 Task: Add Nelson Bach Red Chestnut to the cart.
Action: Mouse moved to (251, 116)
Screenshot: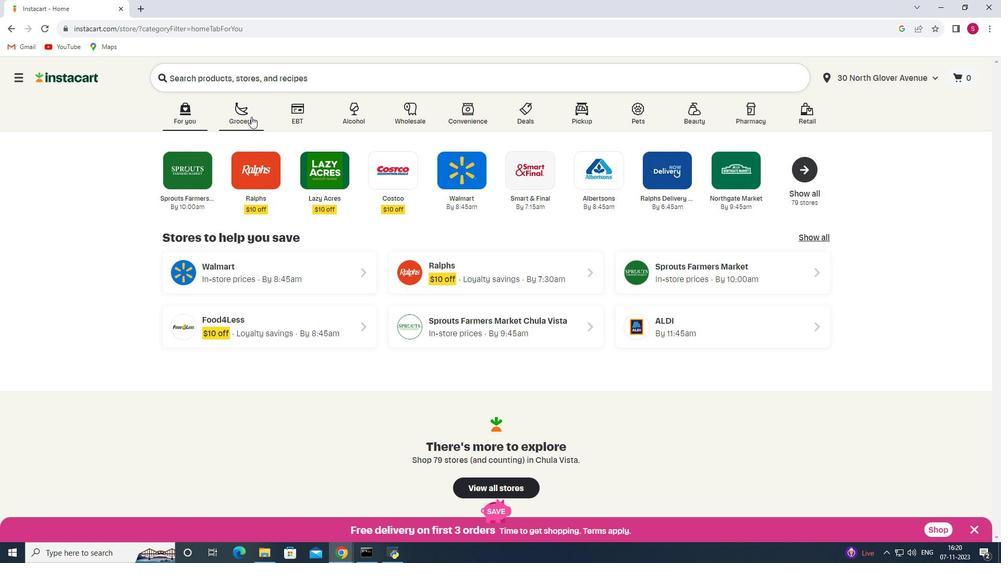 
Action: Mouse pressed left at (251, 116)
Screenshot: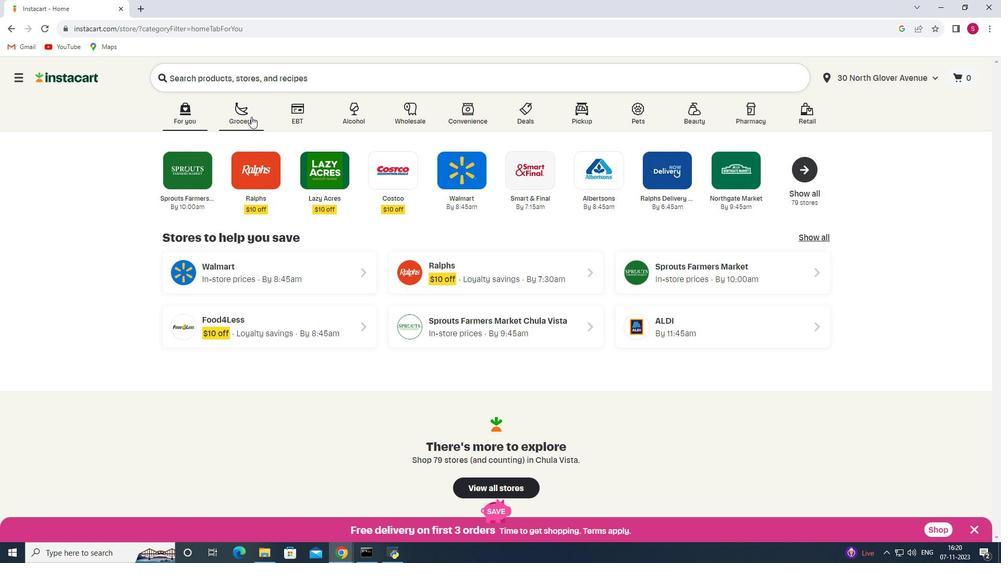 
Action: Mouse moved to (277, 305)
Screenshot: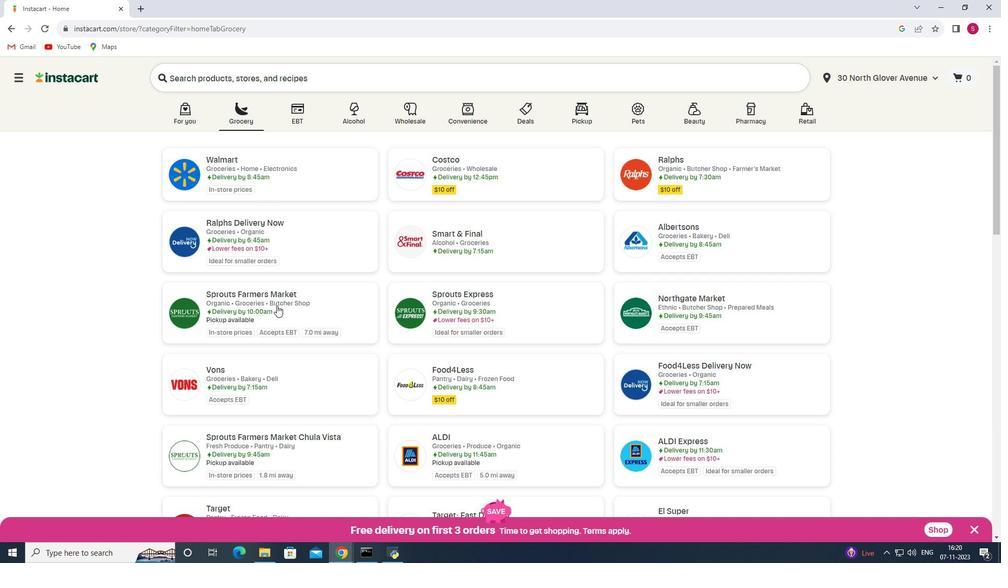 
Action: Mouse pressed left at (277, 305)
Screenshot: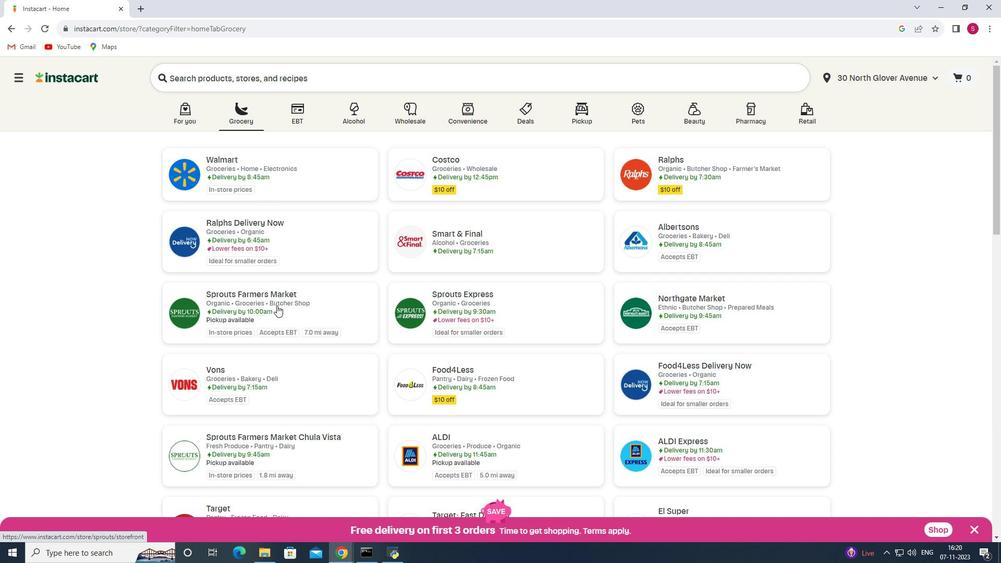
Action: Mouse moved to (75, 313)
Screenshot: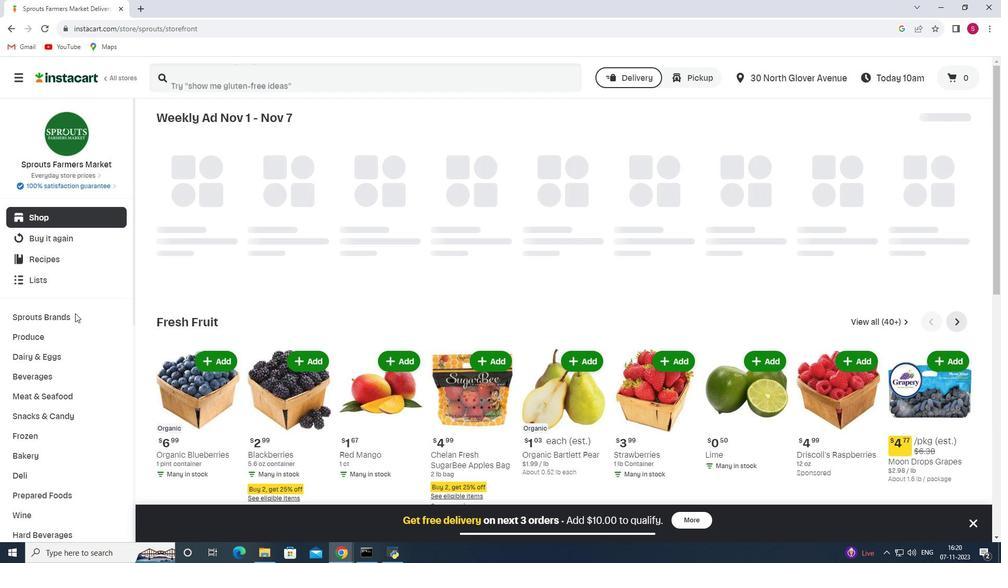 
Action: Mouse scrolled (75, 313) with delta (0, 0)
Screenshot: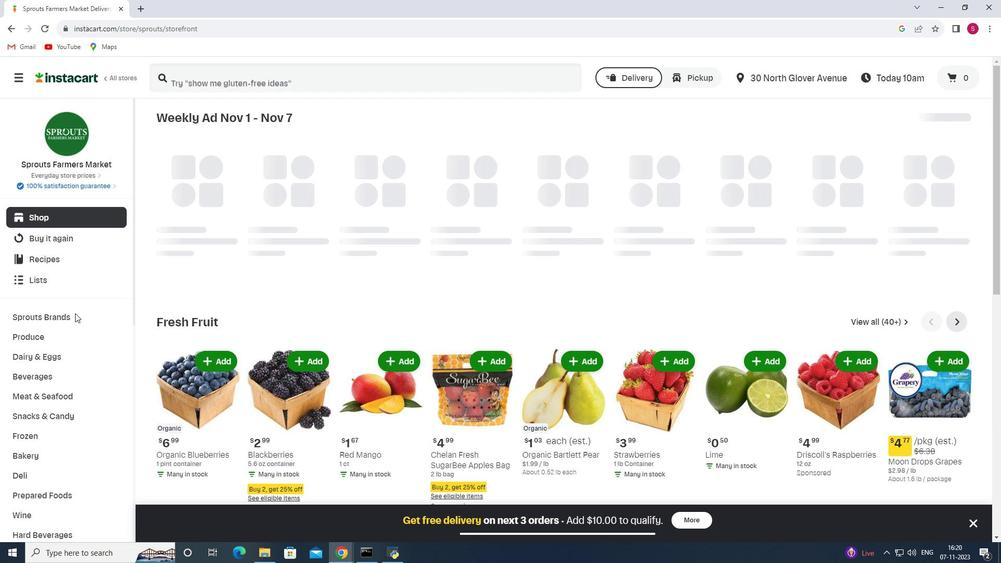 
Action: Mouse scrolled (75, 313) with delta (0, 0)
Screenshot: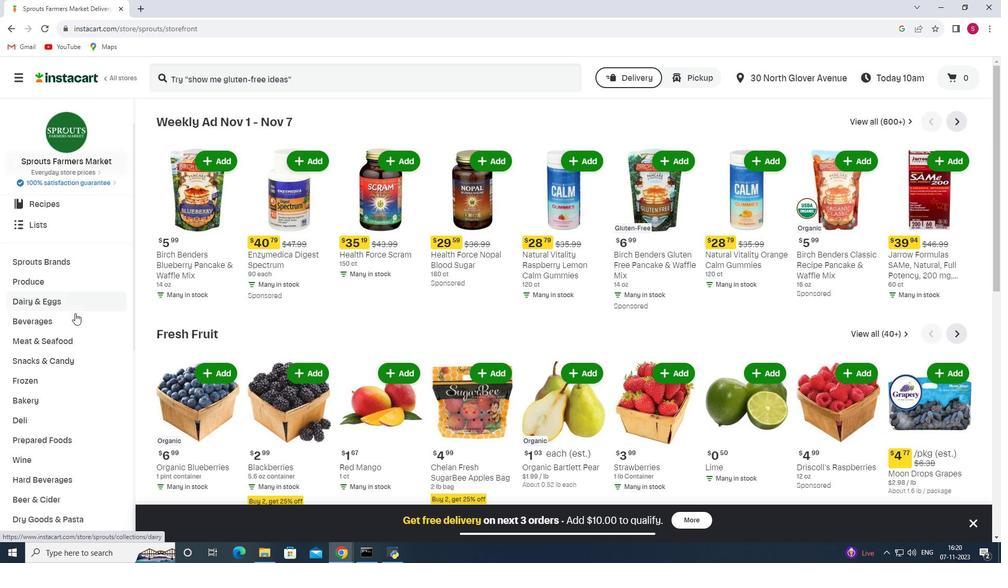 
Action: Mouse moved to (76, 312)
Screenshot: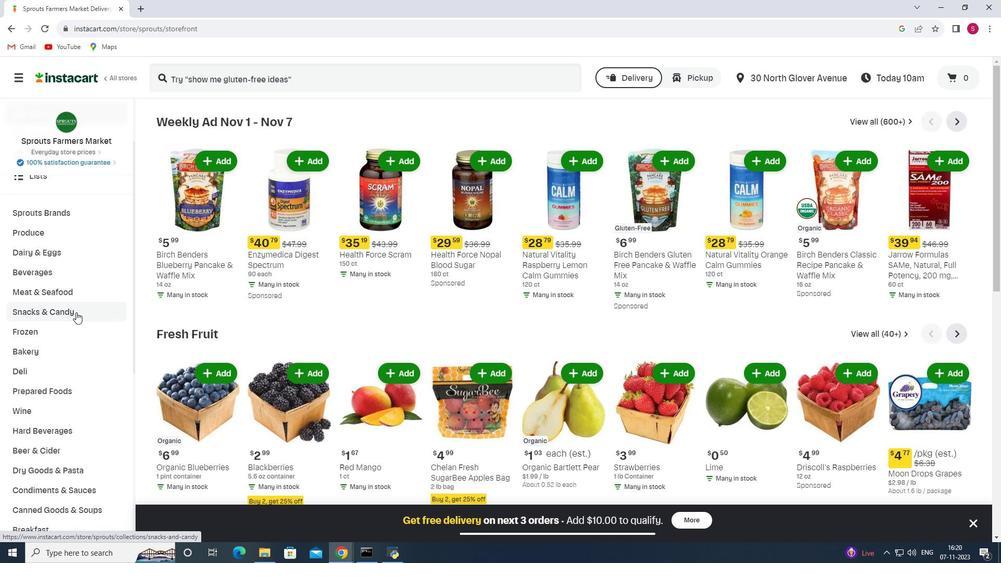 
Action: Mouse scrolled (76, 312) with delta (0, 0)
Screenshot: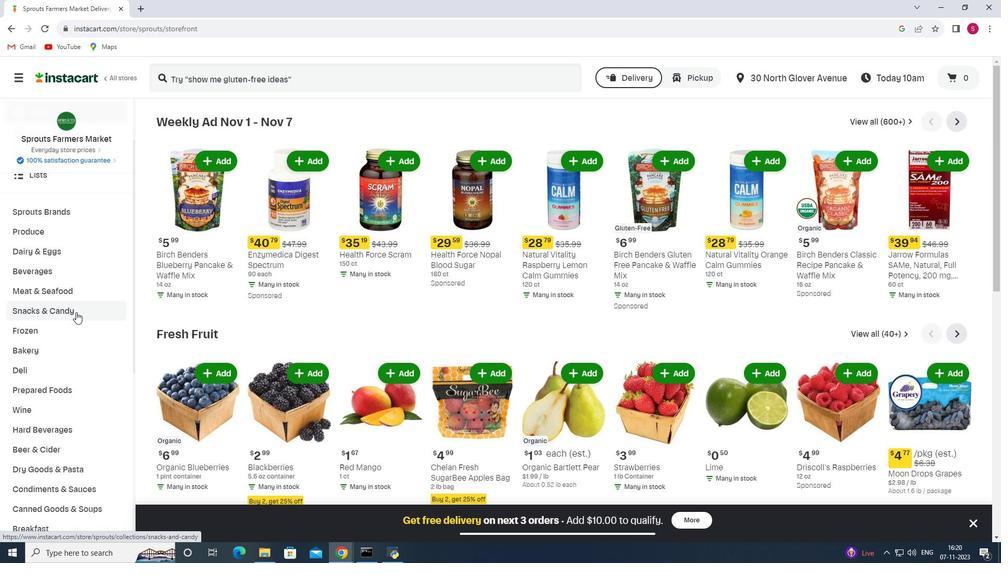 
Action: Mouse scrolled (76, 312) with delta (0, 0)
Screenshot: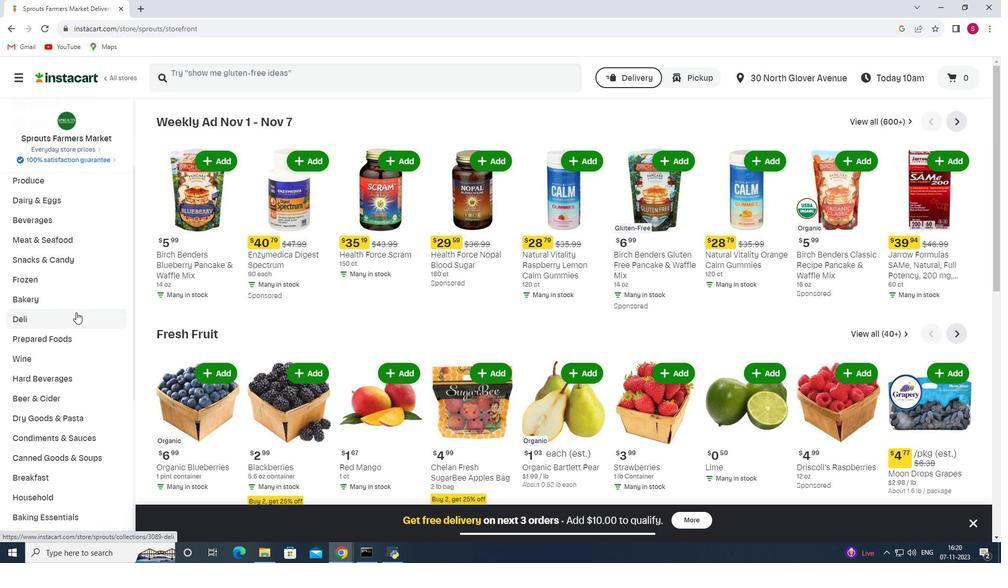 
Action: Mouse scrolled (76, 312) with delta (0, 0)
Screenshot: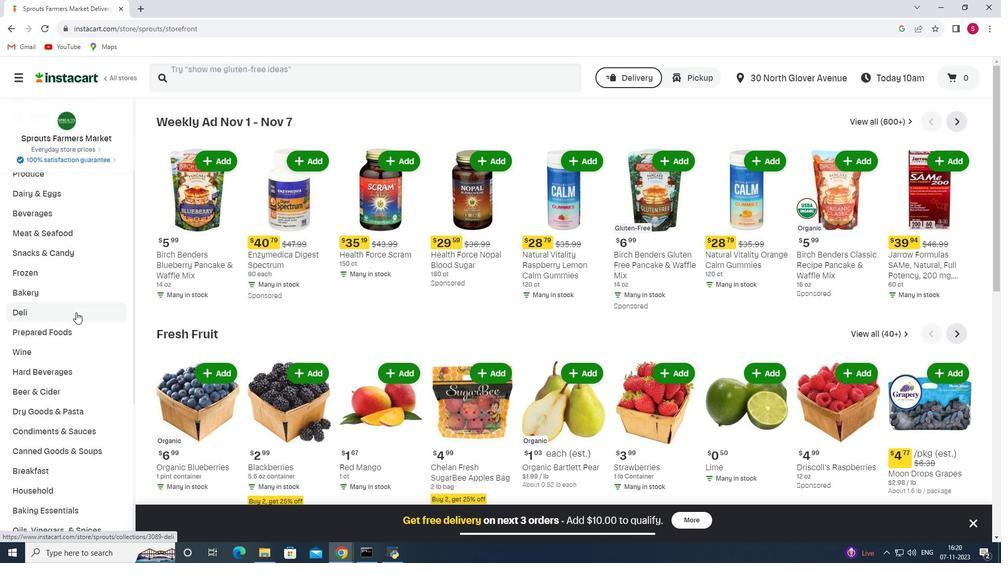 
Action: Mouse scrolled (76, 312) with delta (0, 0)
Screenshot: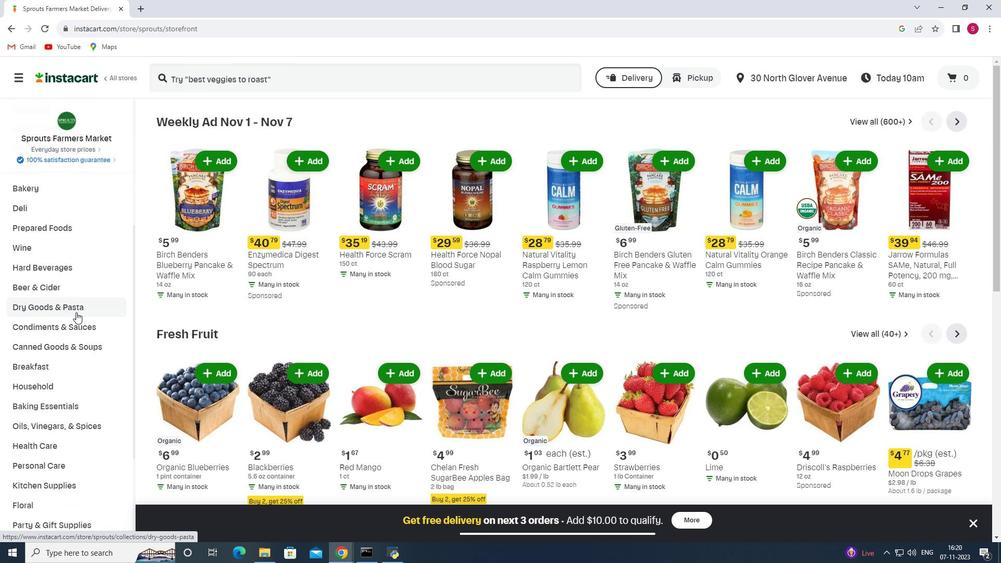 
Action: Mouse scrolled (76, 312) with delta (0, 0)
Screenshot: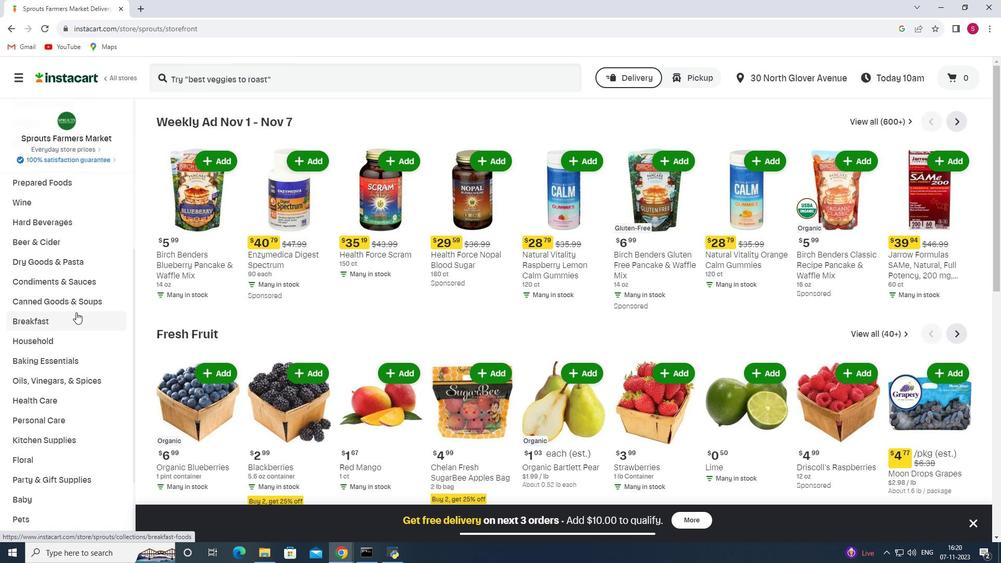 
Action: Mouse scrolled (76, 312) with delta (0, 0)
Screenshot: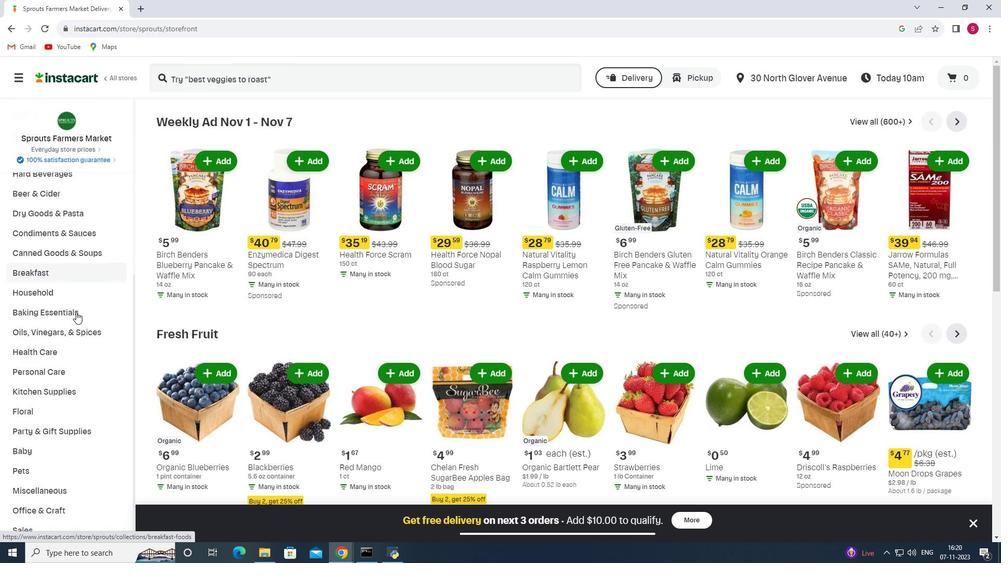 
Action: Mouse scrolled (76, 313) with delta (0, 0)
Screenshot: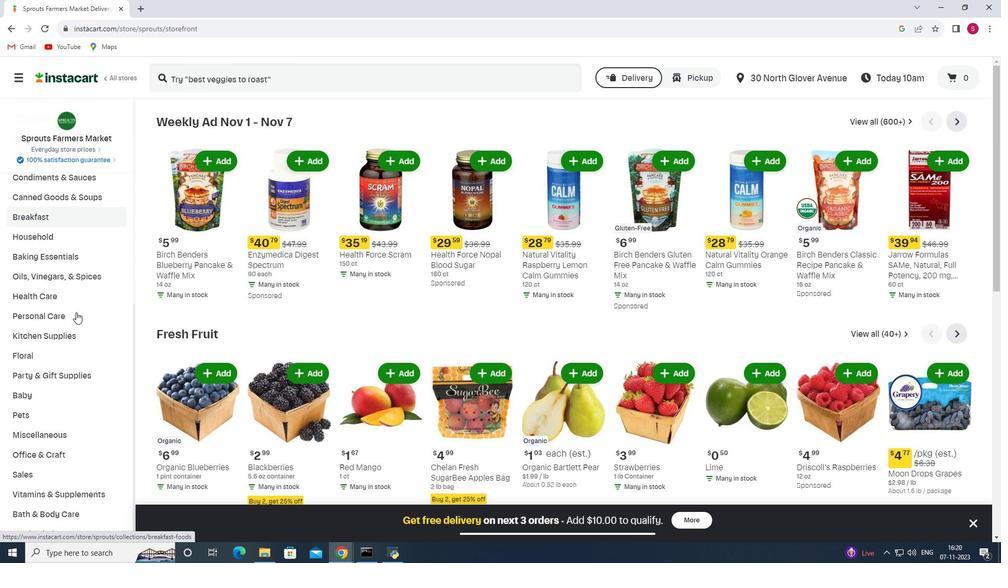 
Action: Mouse moved to (54, 341)
Screenshot: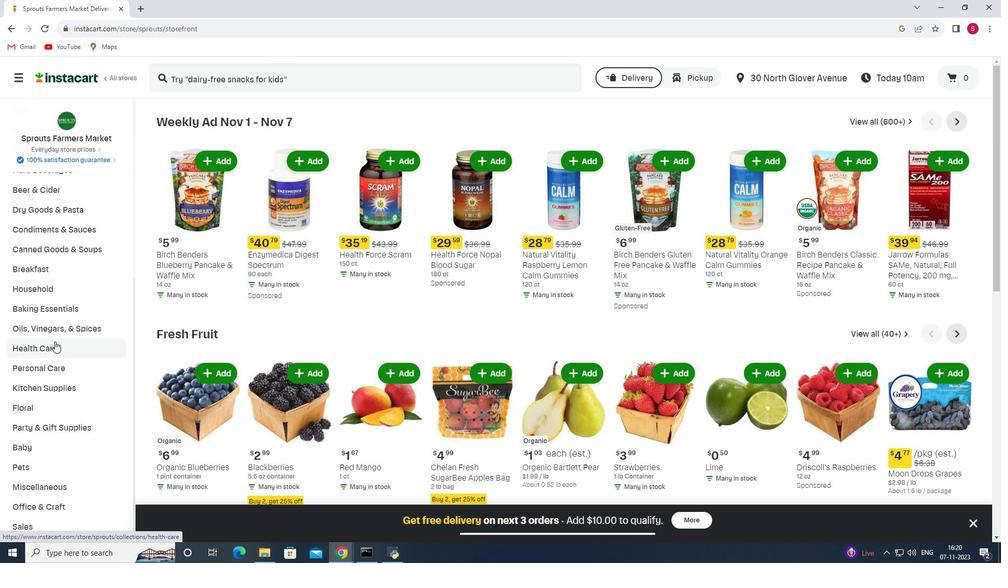 
Action: Mouse pressed left at (54, 341)
Screenshot: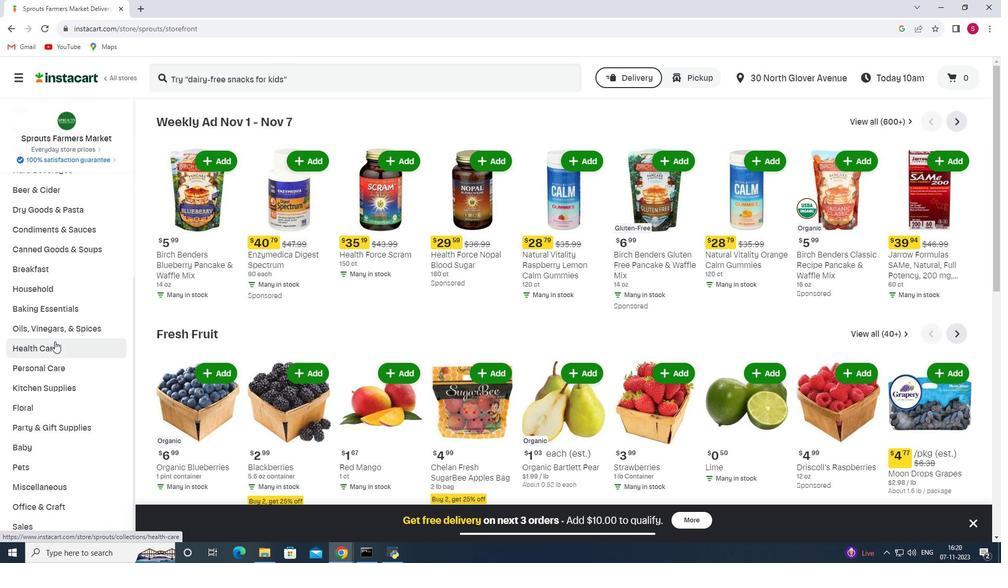
Action: Mouse moved to (358, 144)
Screenshot: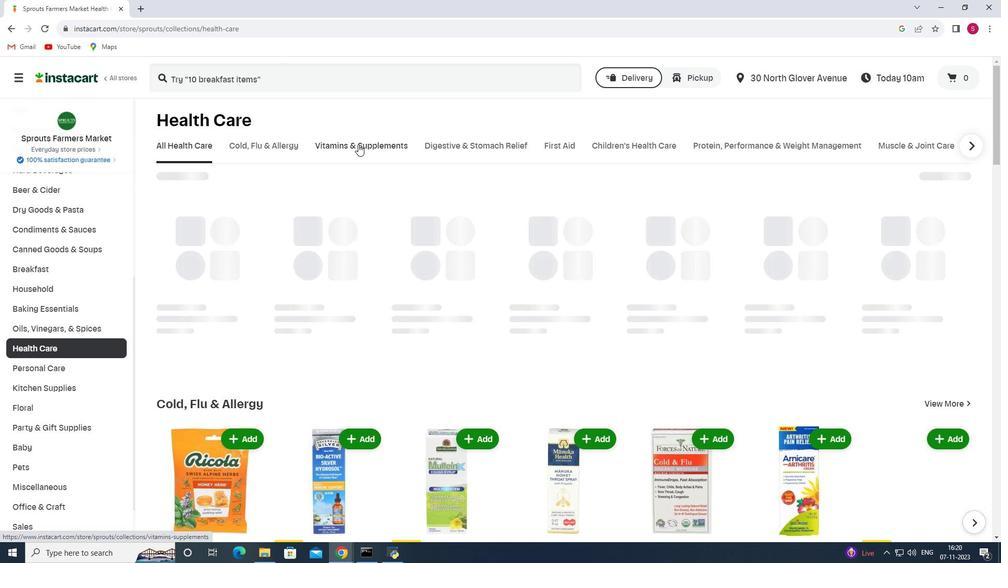 
Action: Mouse pressed left at (358, 144)
Screenshot: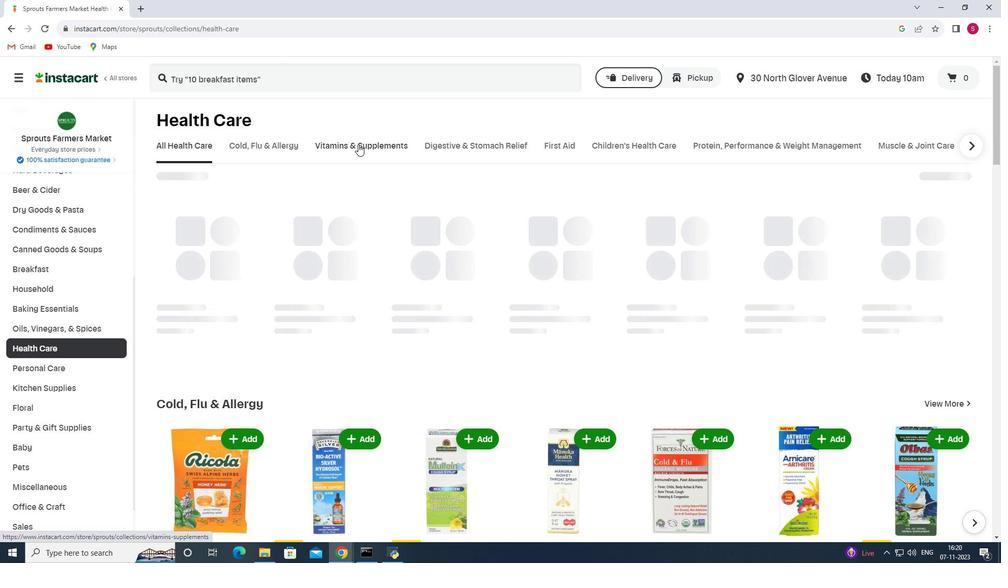 
Action: Mouse moved to (828, 188)
Screenshot: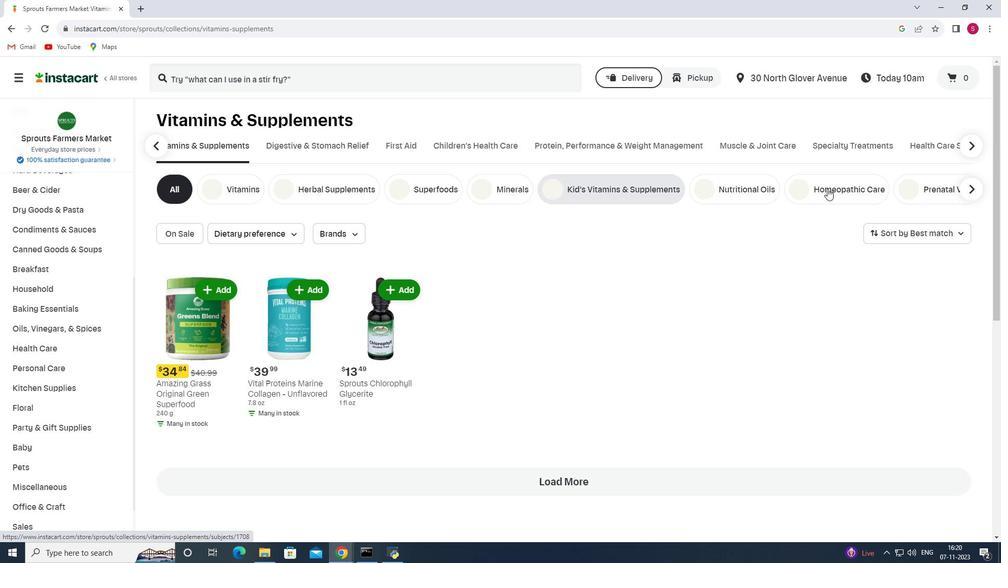 
Action: Mouse pressed left at (828, 188)
Screenshot: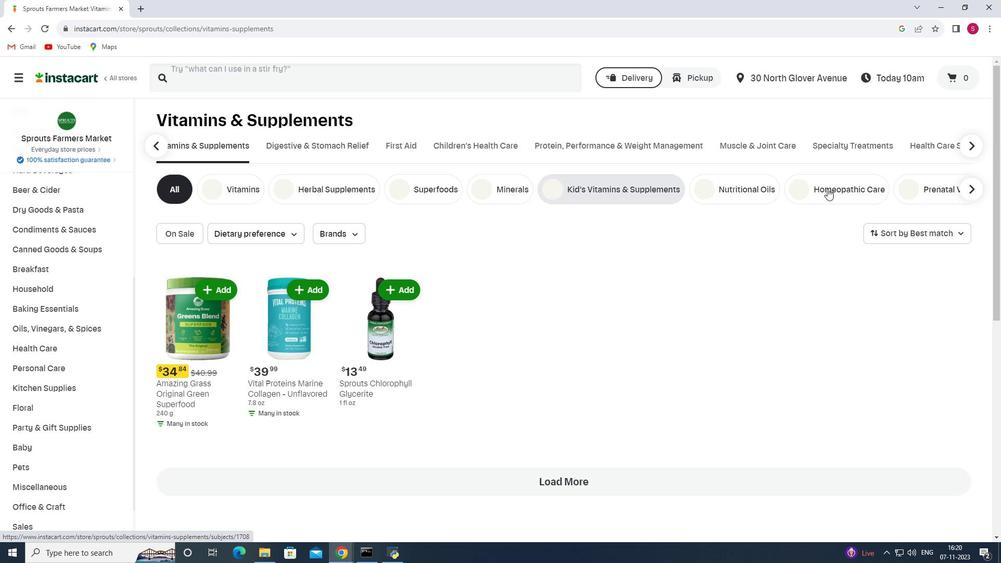 
Action: Mouse moved to (278, 76)
Screenshot: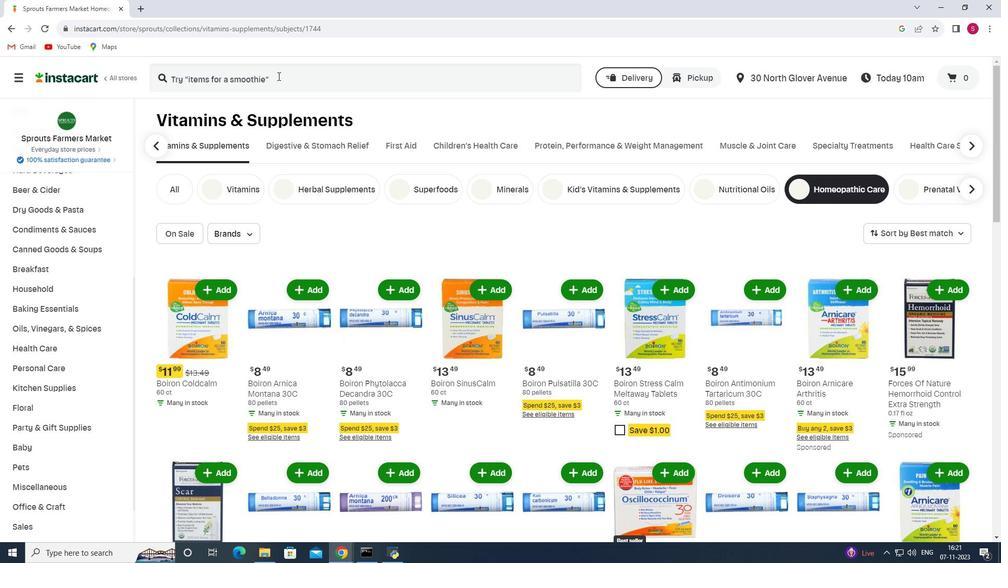 
Action: Mouse pressed left at (278, 76)
Screenshot: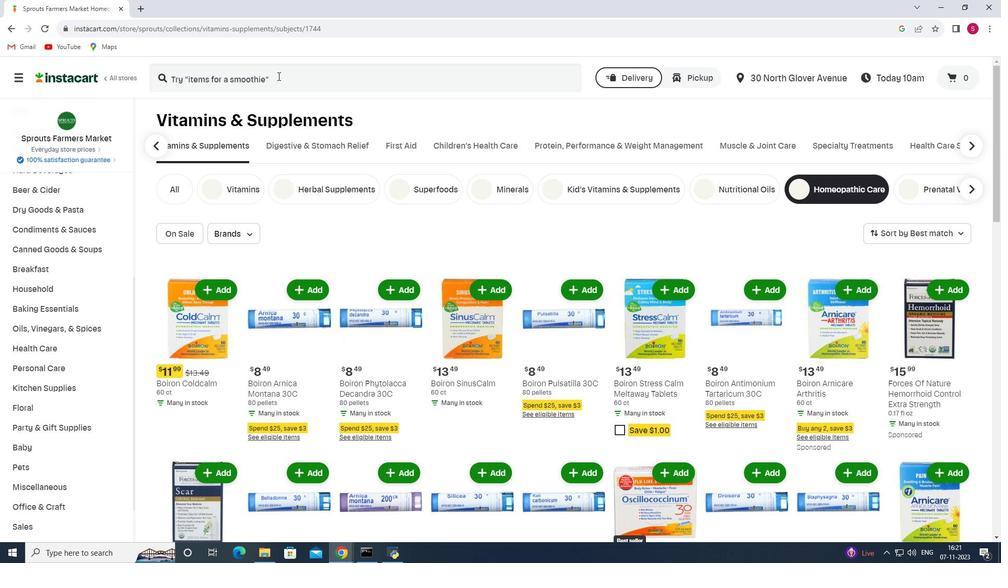 
Action: Key pressed <Key.shift><Key.shift><Key.shift><Key.shift><Key.shift><Key.shift><Key.shift>Nelson<Key.space><Key.shift>Bach<Key.space><Key.shift><Key.shift><Key.shift>Red<Key.space><Key.shift>Chestnut<Key.enter>
Screenshot: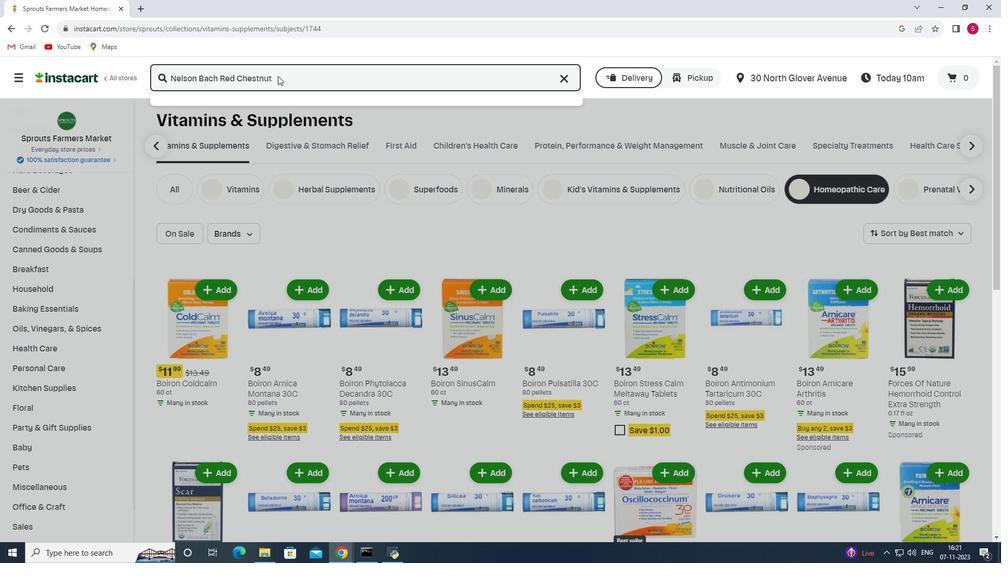 
Action: Mouse moved to (397, 183)
Screenshot: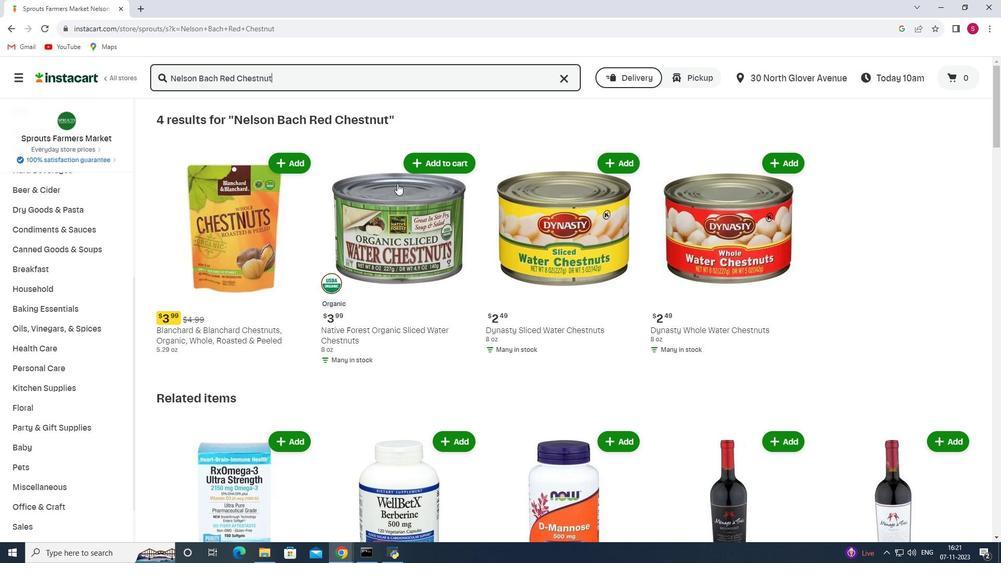 
Action: Mouse scrolled (397, 183) with delta (0, 0)
Screenshot: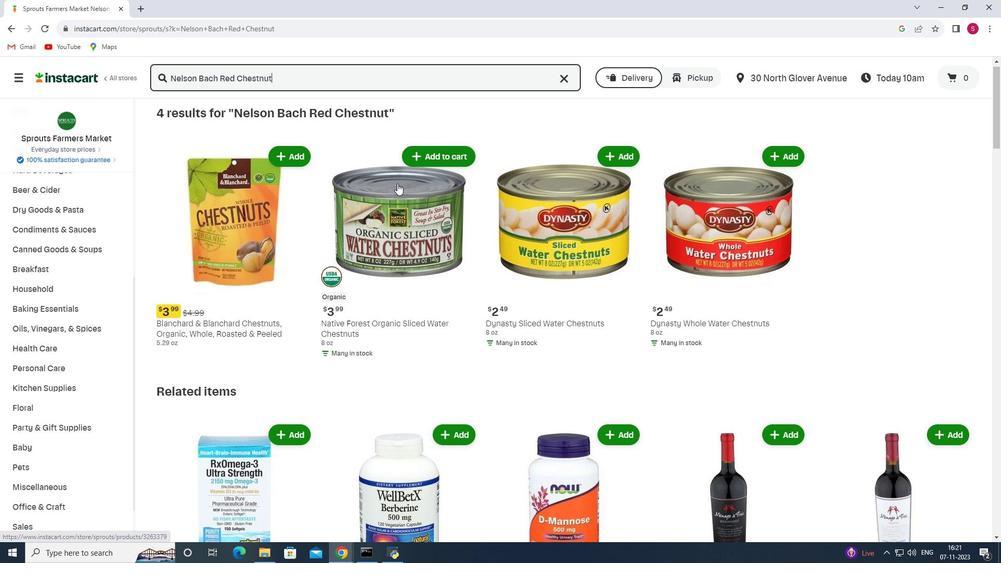 
Action: Mouse scrolled (397, 183) with delta (0, 0)
Screenshot: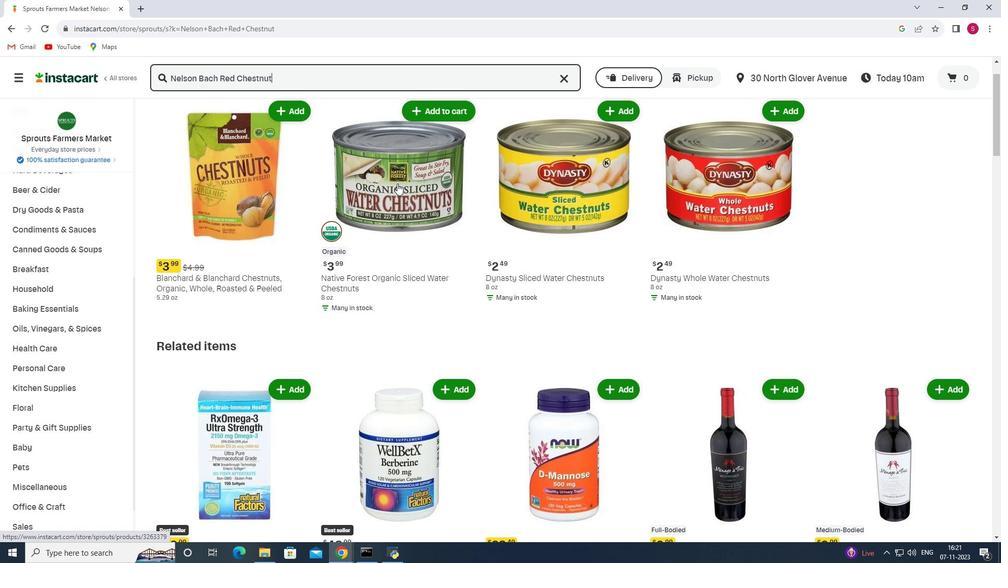 
Action: Mouse scrolled (397, 183) with delta (0, 0)
Screenshot: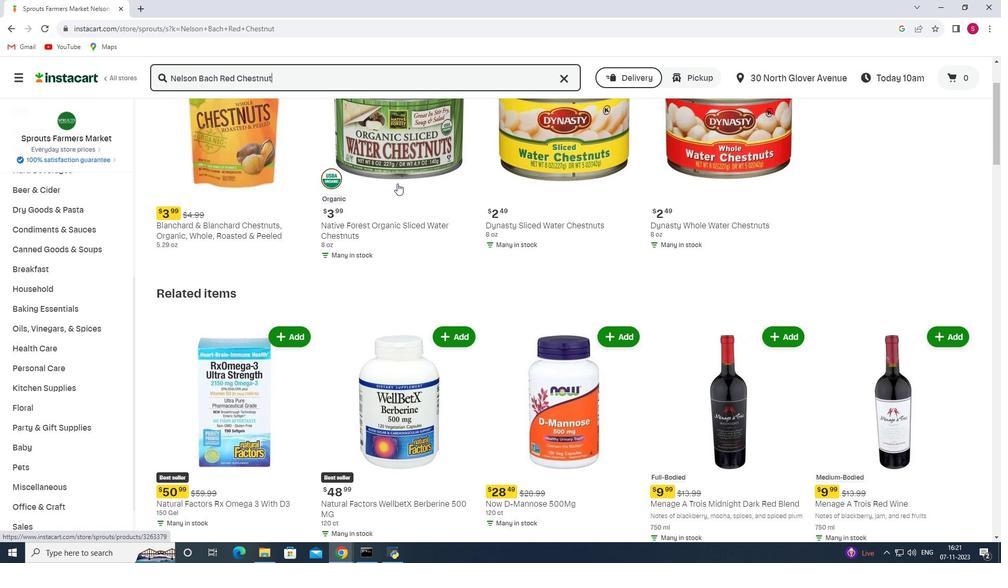 
Action: Mouse moved to (430, 210)
Screenshot: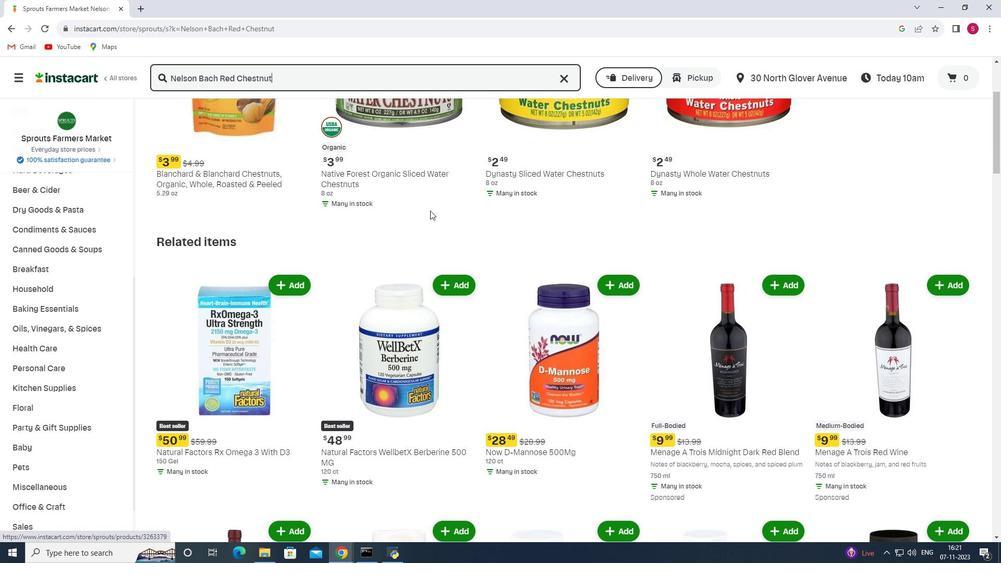 
Action: Mouse scrolled (430, 210) with delta (0, 0)
Screenshot: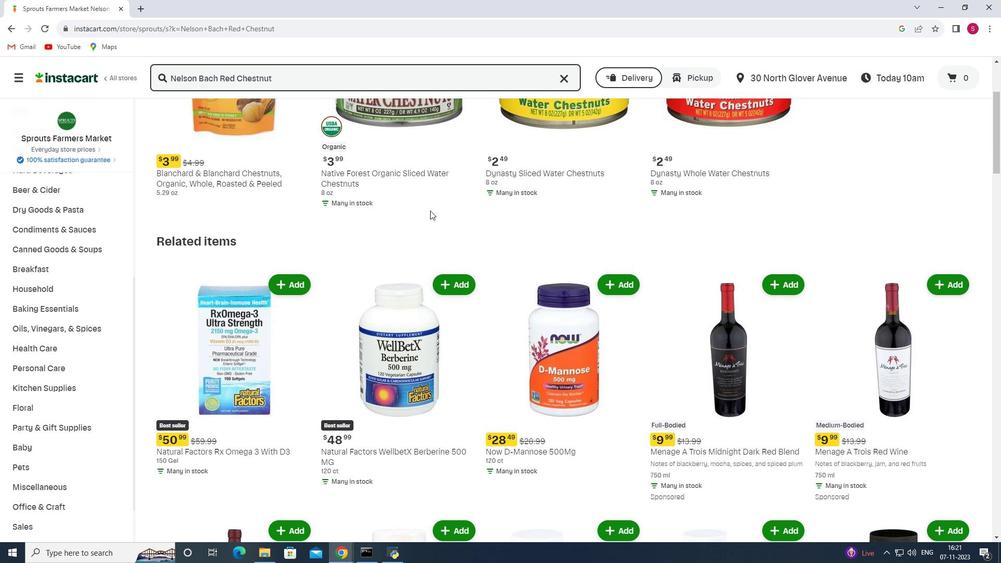 
Action: Mouse scrolled (430, 210) with delta (0, 0)
Screenshot: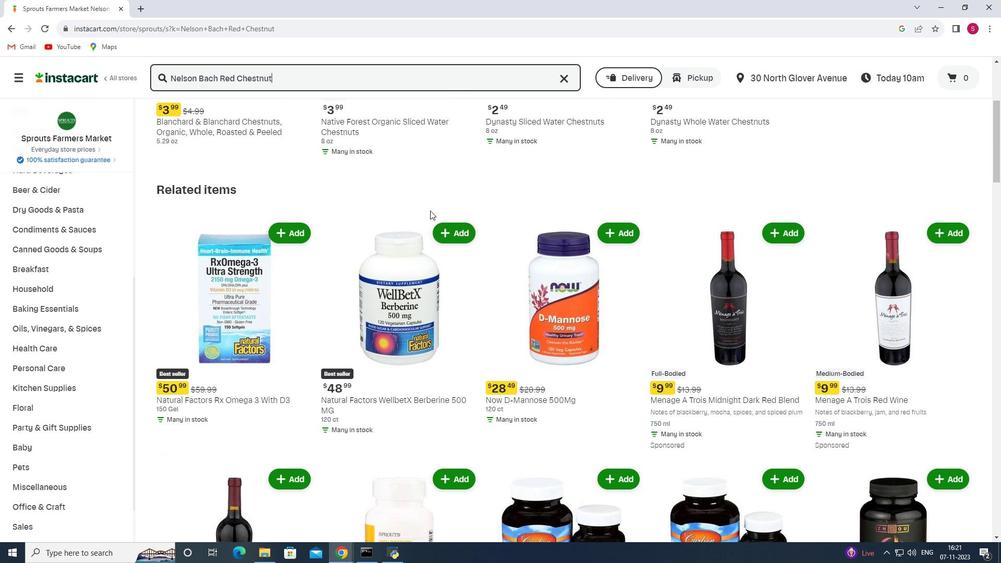 
Action: Mouse moved to (432, 210)
Screenshot: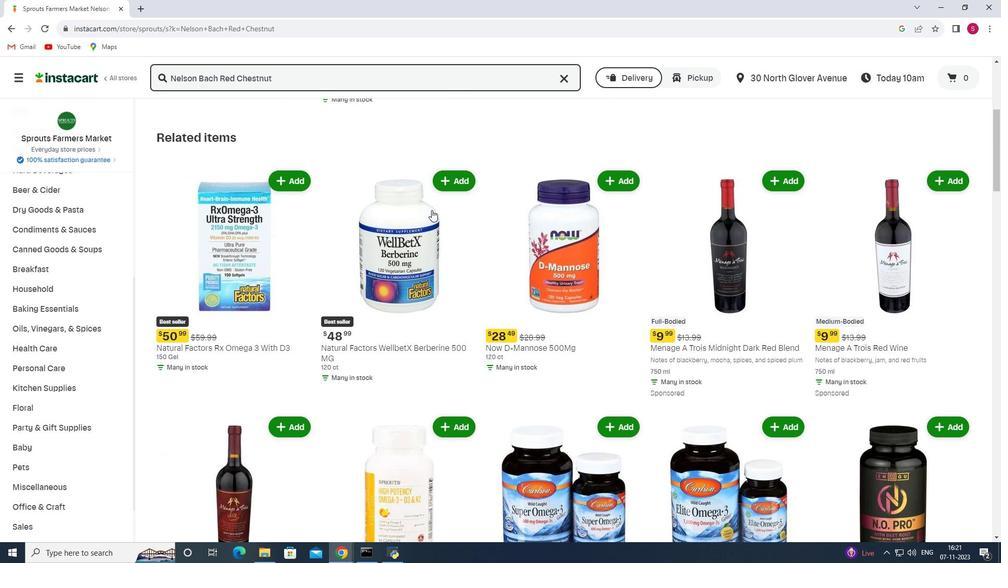 
Action: Mouse scrolled (432, 209) with delta (0, 0)
Screenshot: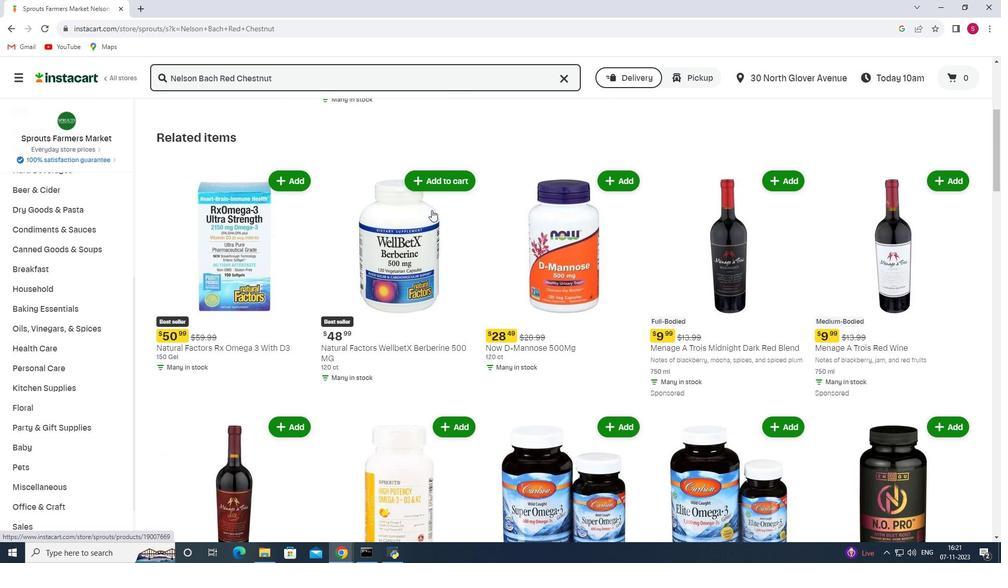 
Action: Mouse scrolled (432, 209) with delta (0, 0)
Screenshot: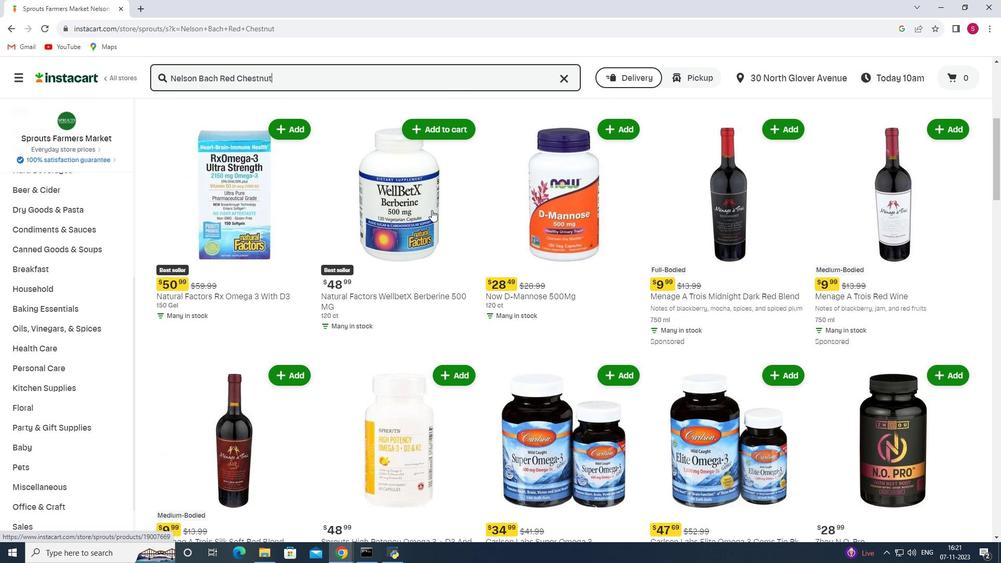 
Action: Mouse scrolled (432, 209) with delta (0, 0)
Screenshot: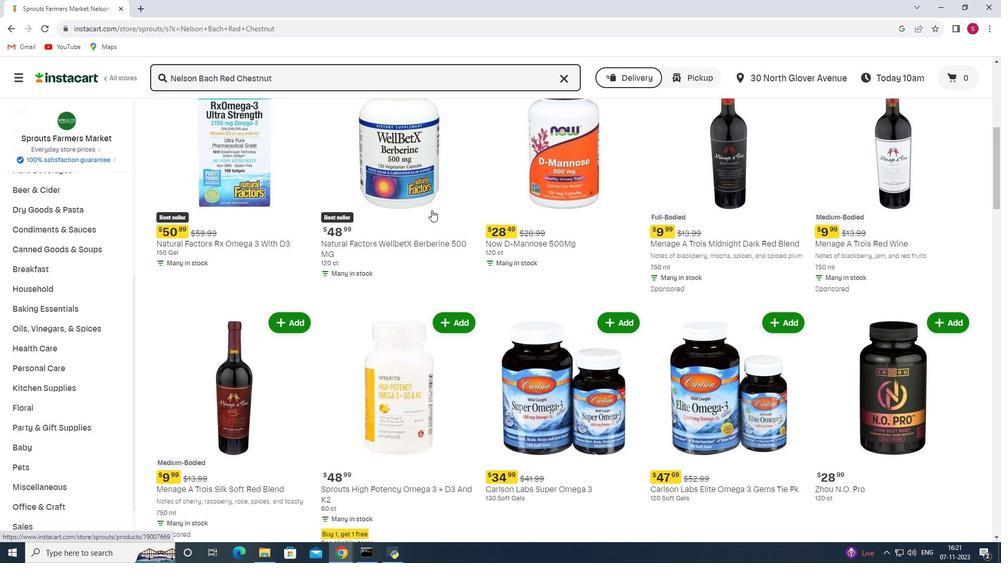 
Action: Mouse scrolled (432, 209) with delta (0, 0)
Screenshot: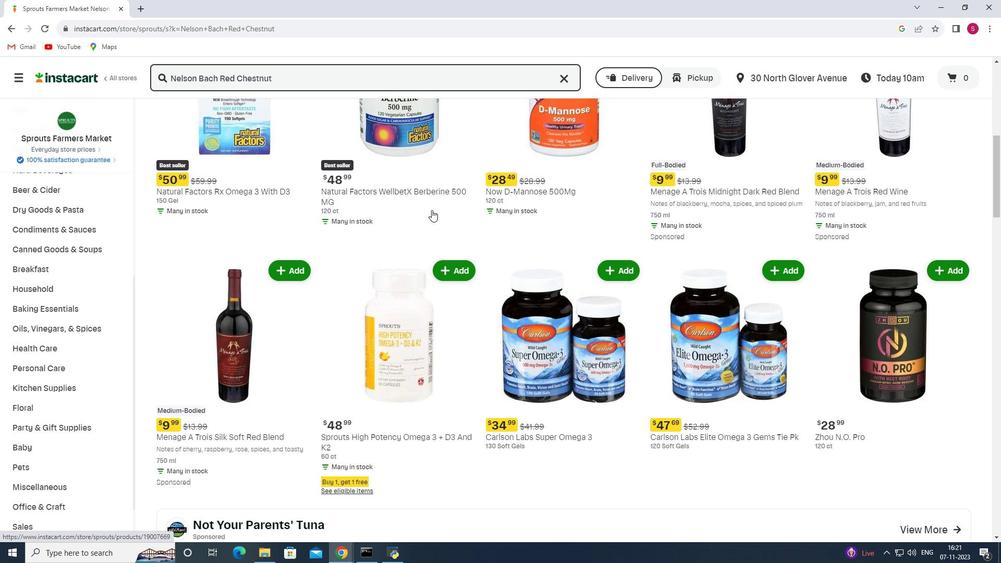 
Action: Mouse moved to (436, 211)
Screenshot: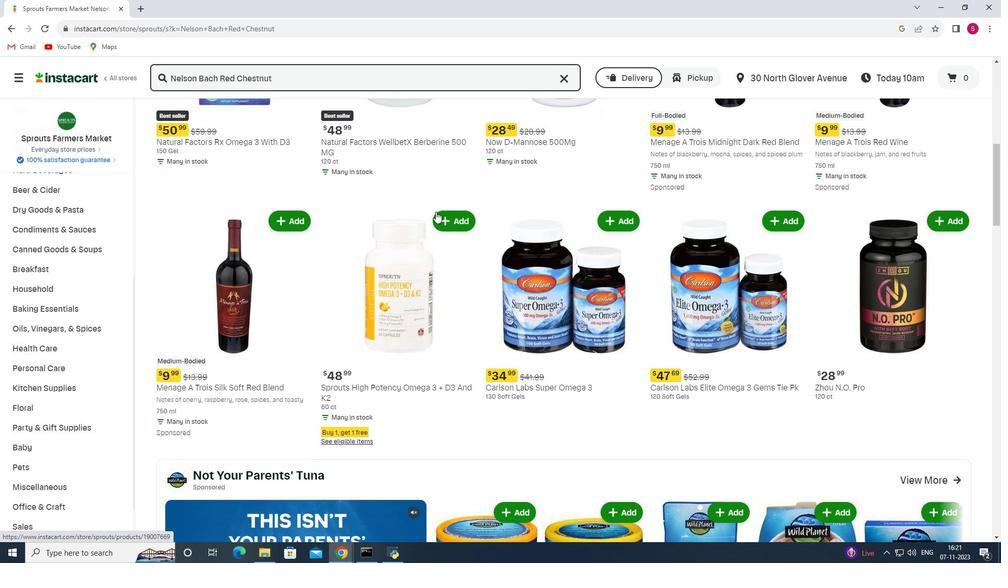 
Action: Mouse scrolled (436, 211) with delta (0, 0)
Screenshot: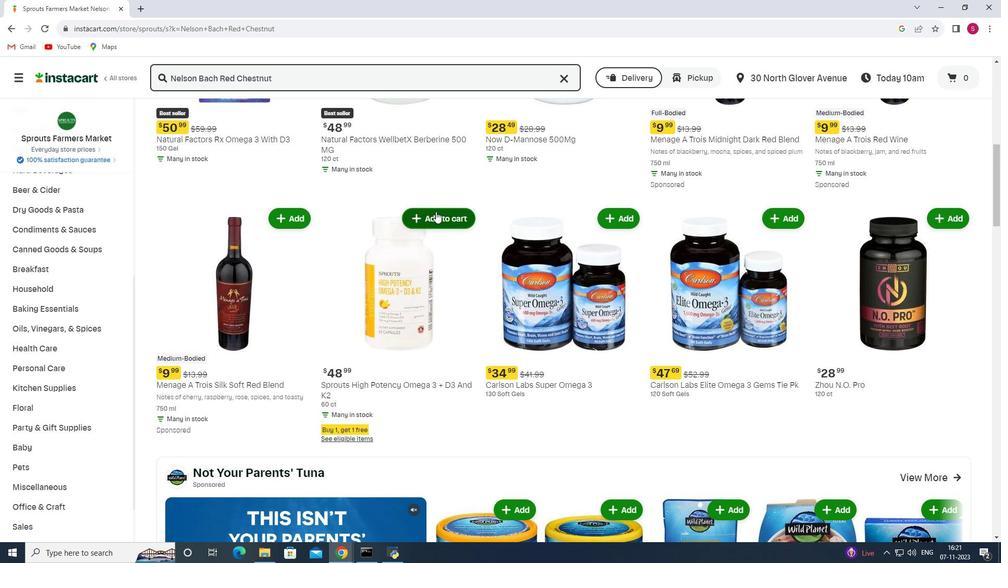 
Action: Mouse scrolled (436, 211) with delta (0, 0)
Screenshot: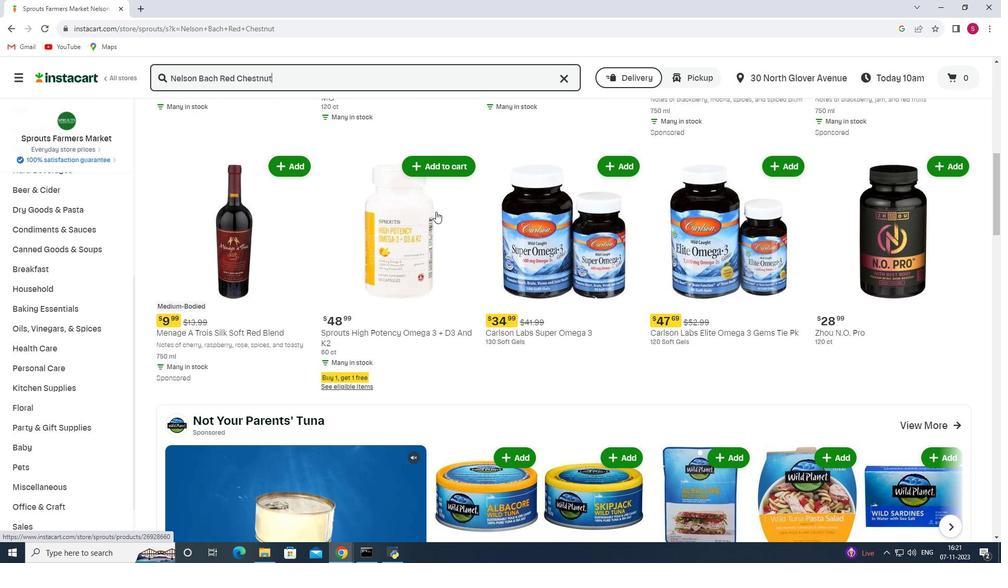 
Action: Mouse scrolled (436, 211) with delta (0, 0)
Screenshot: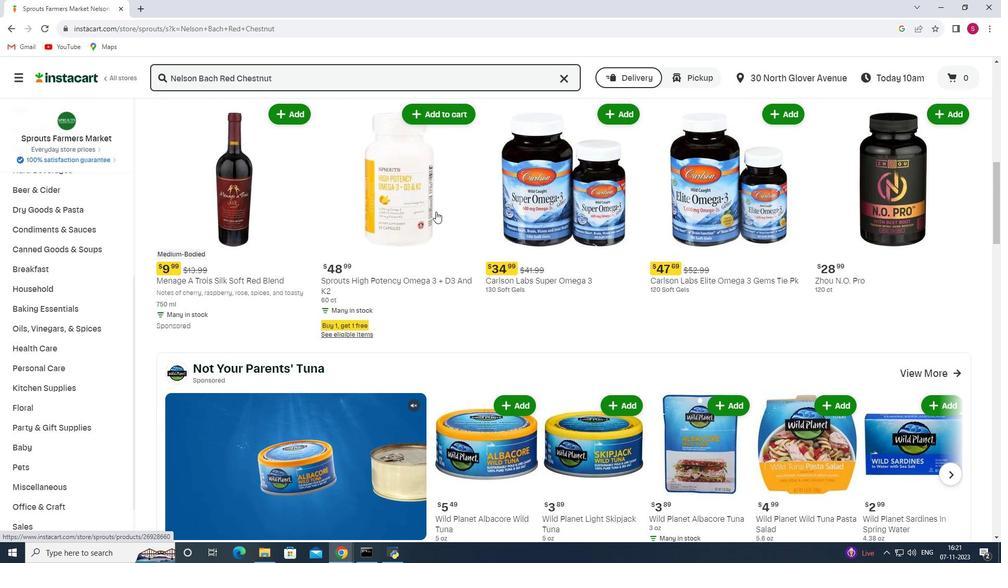 
Action: Mouse moved to (440, 212)
Screenshot: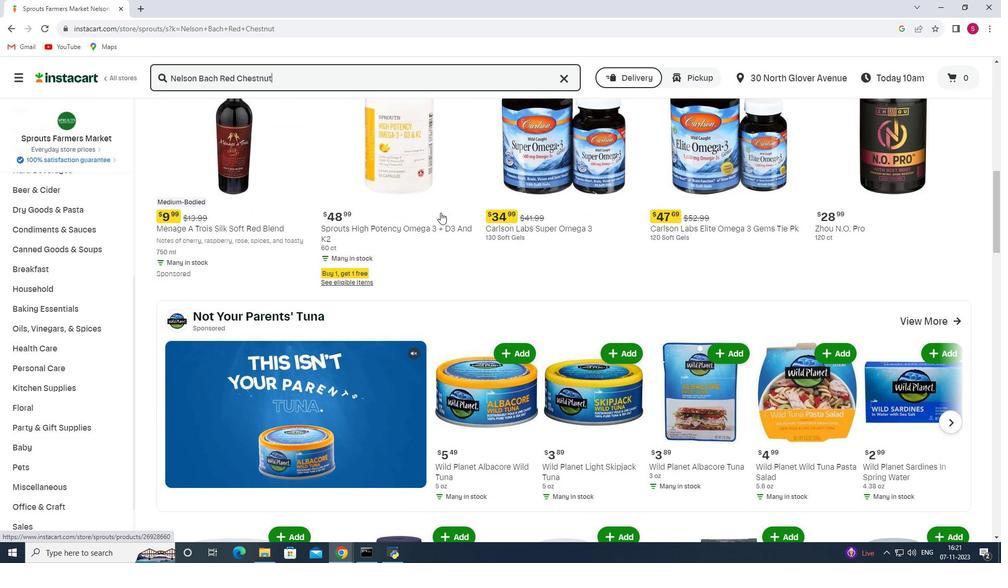 
Action: Mouse scrolled (440, 212) with delta (0, 0)
Screenshot: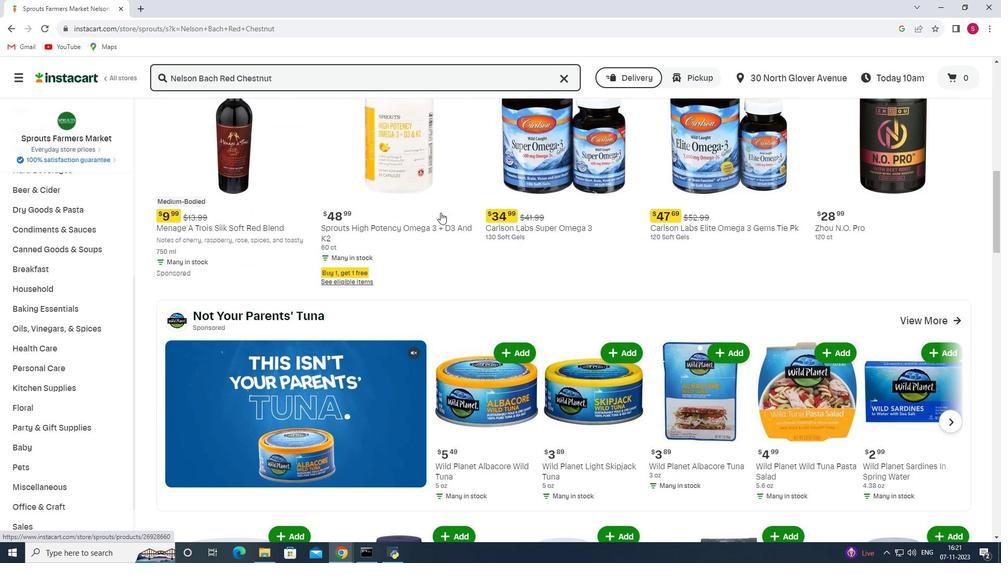 
Action: Mouse moved to (449, 227)
Screenshot: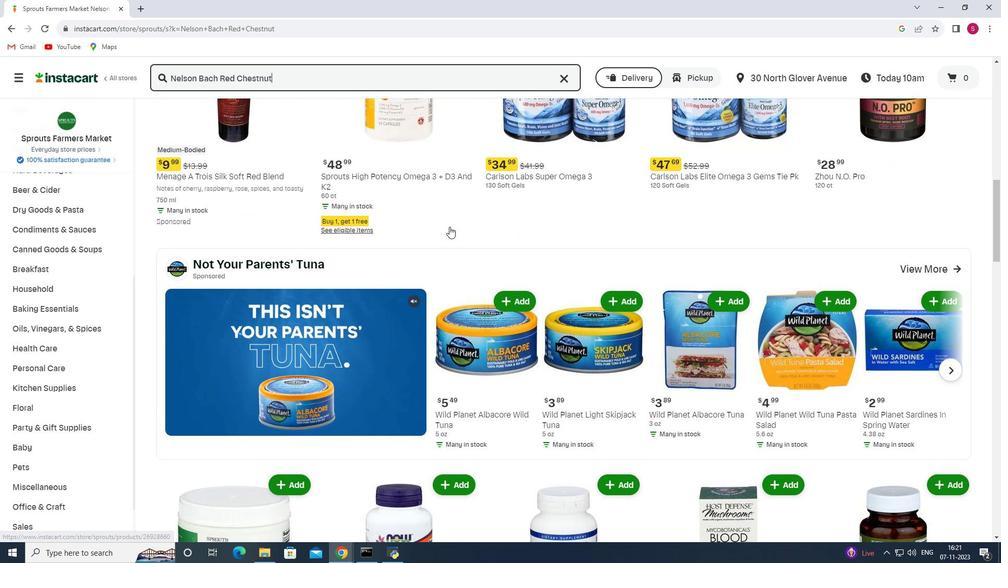 
Action: Mouse scrolled (449, 226) with delta (0, 0)
Screenshot: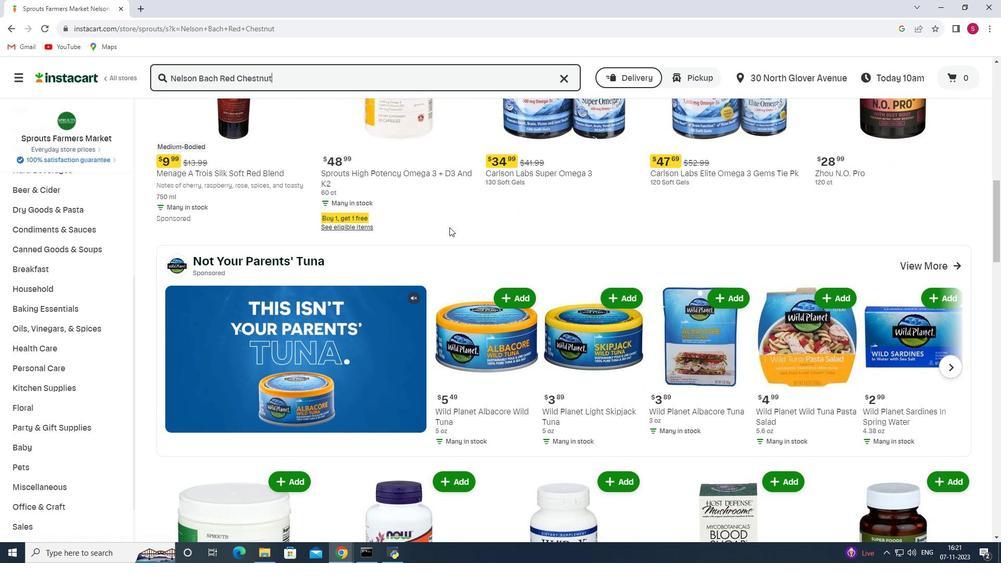 
Action: Mouse moved to (450, 228)
Screenshot: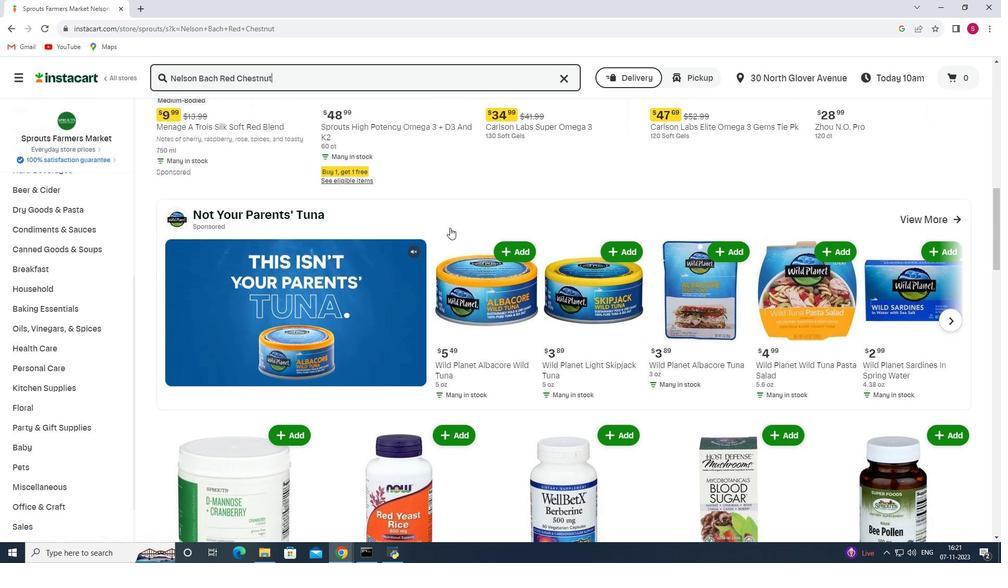 
Action: Mouse scrolled (450, 227) with delta (0, 0)
Screenshot: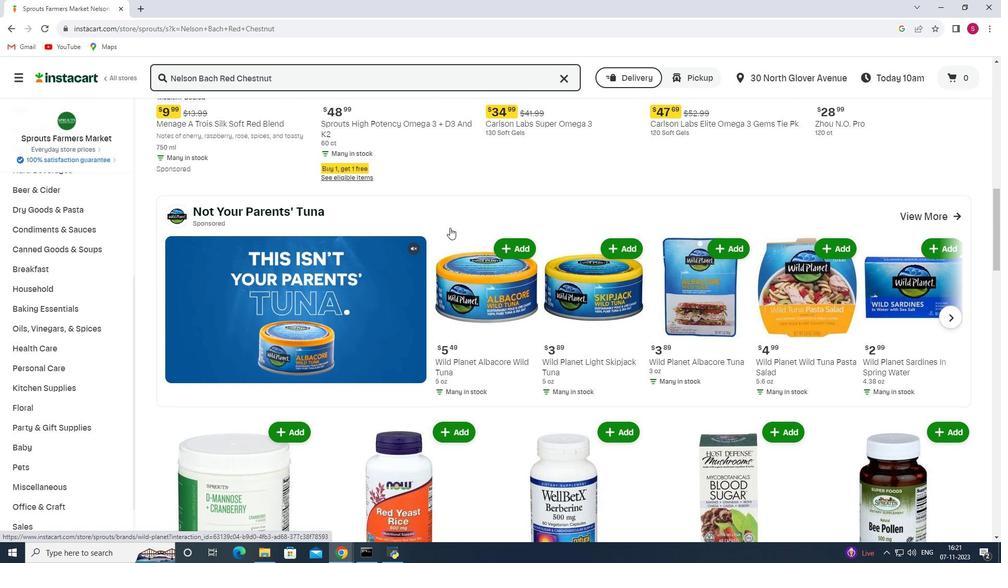 
Action: Mouse moved to (452, 230)
Screenshot: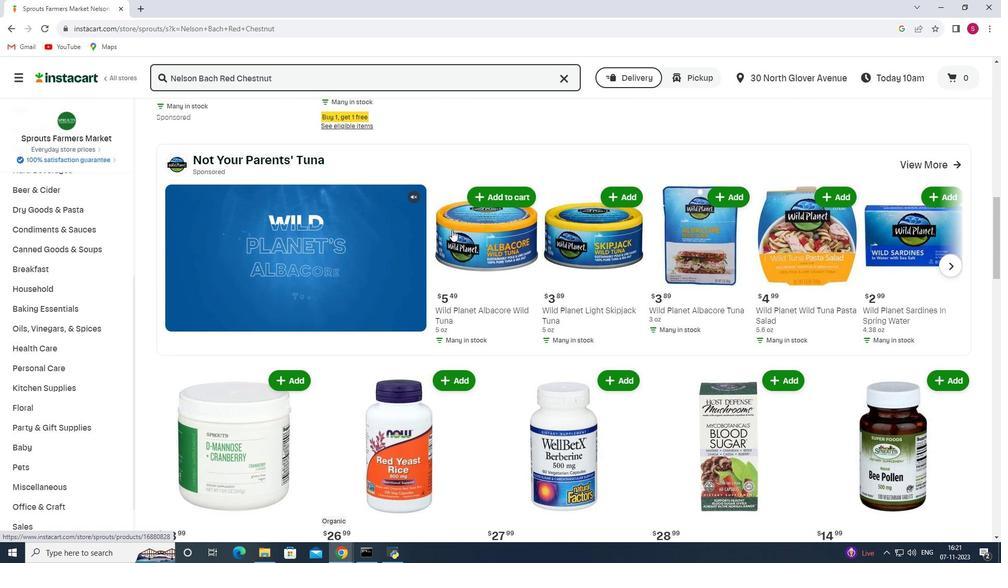 
Action: Mouse scrolled (452, 229) with delta (0, 0)
Screenshot: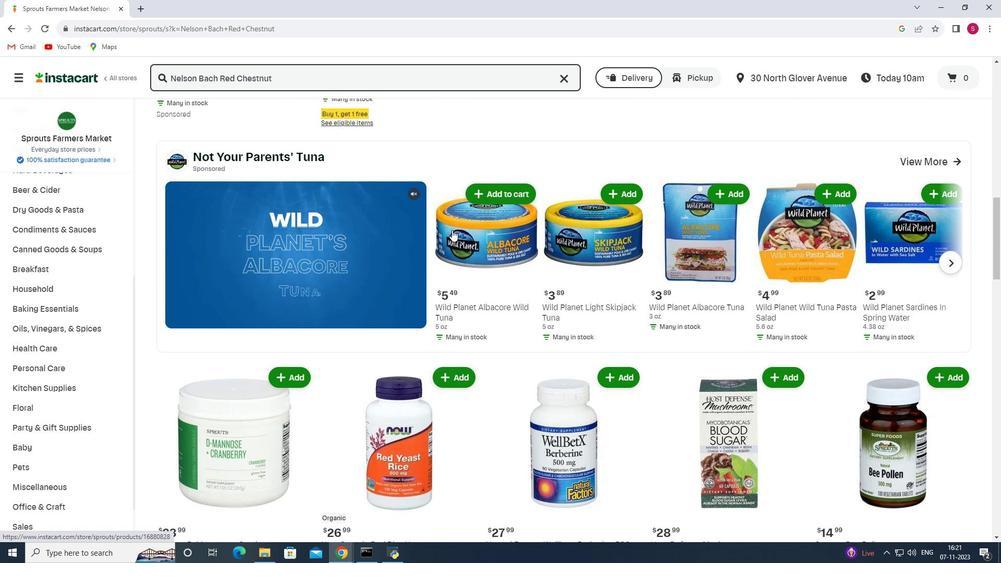 
Action: Mouse scrolled (452, 229) with delta (0, 0)
Screenshot: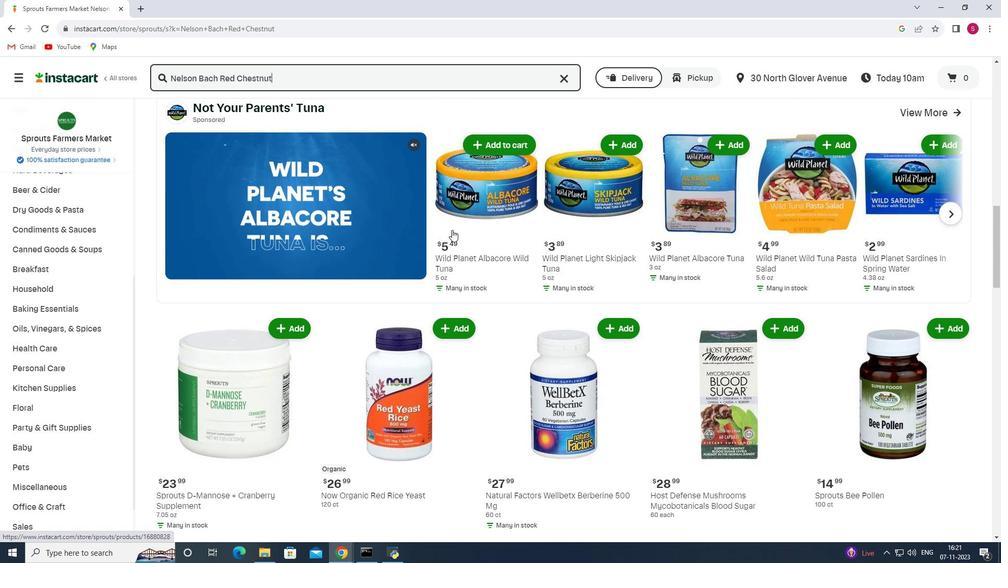
Action: Mouse scrolled (452, 229) with delta (0, 0)
Screenshot: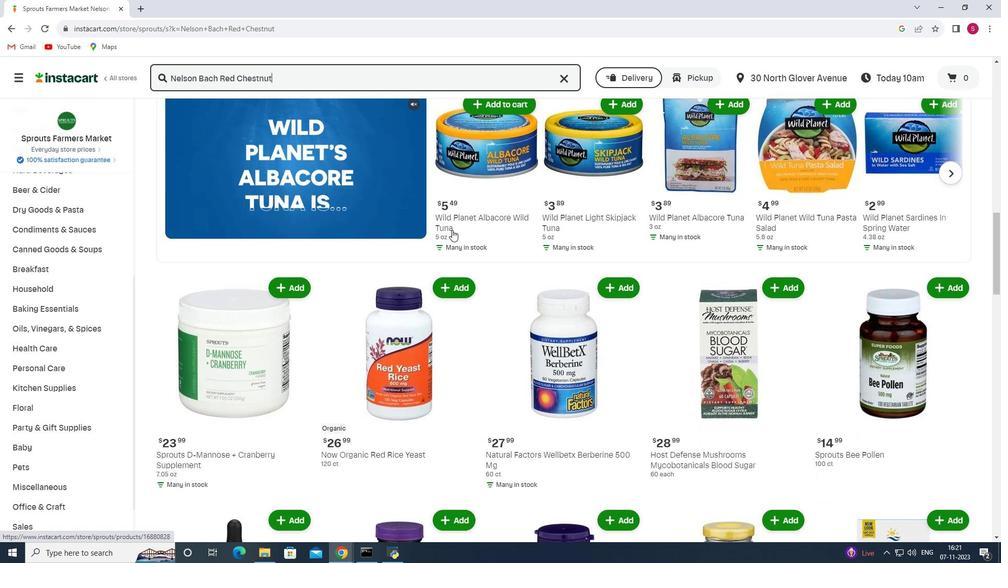 
Action: Mouse moved to (454, 228)
Screenshot: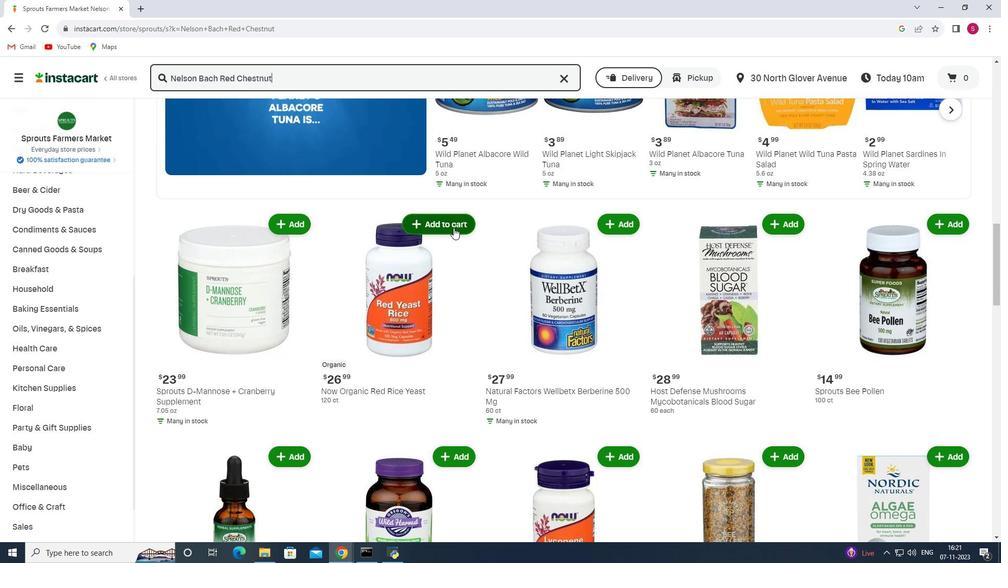 
Action: Mouse scrolled (454, 227) with delta (0, 0)
Screenshot: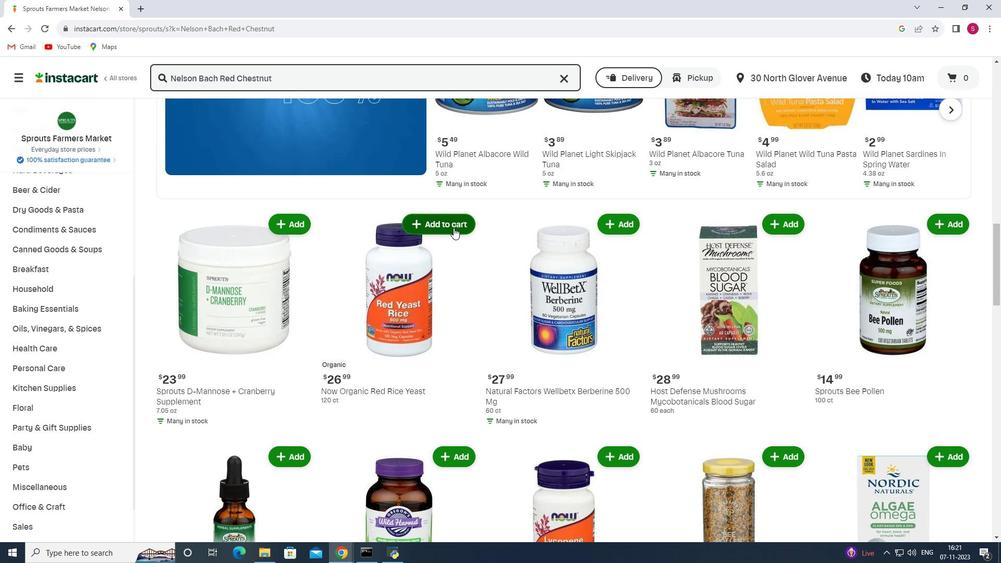
Action: Mouse moved to (454, 227)
Screenshot: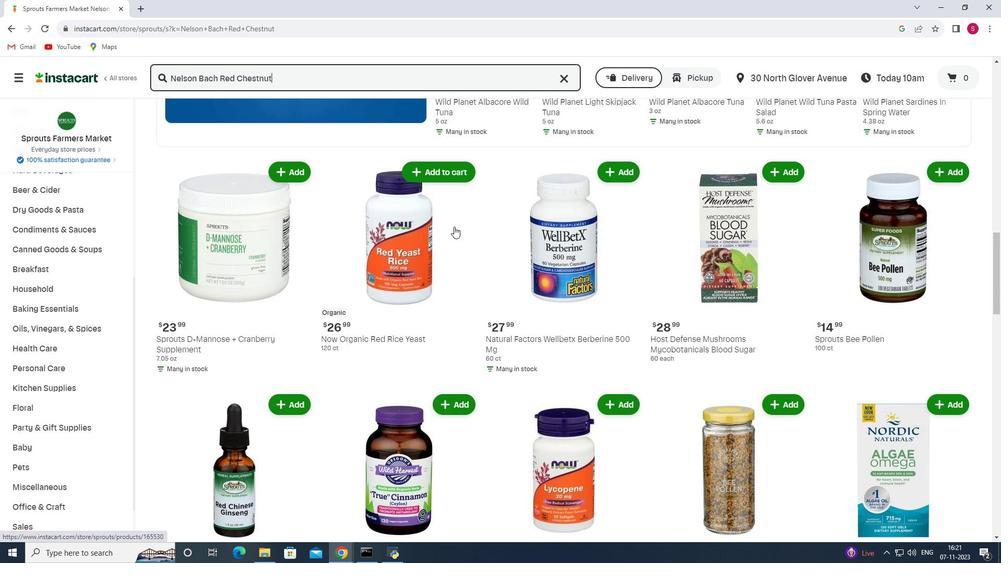 
Action: Mouse scrolled (454, 226) with delta (0, 0)
Screenshot: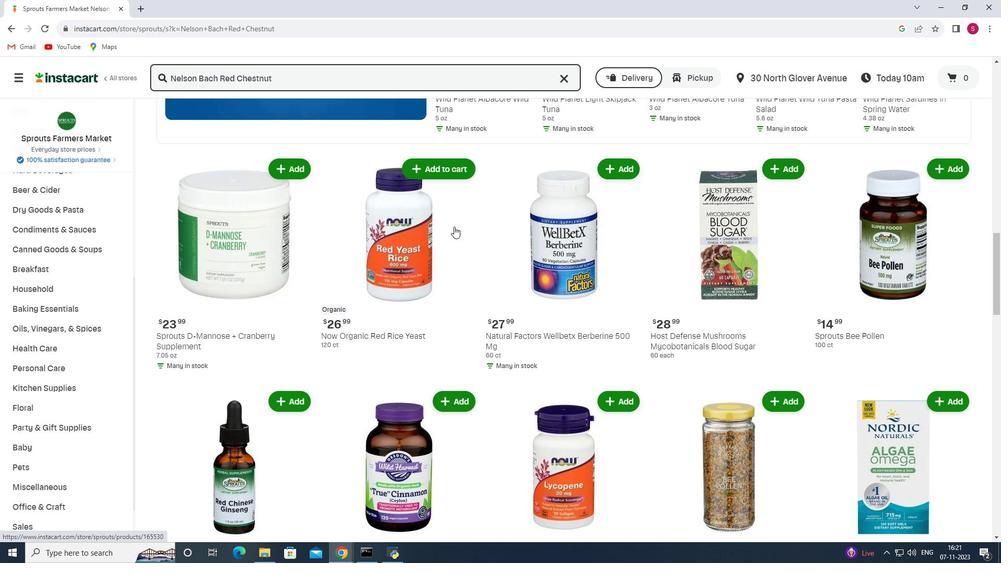 
Action: Mouse scrolled (454, 226) with delta (0, 0)
Screenshot: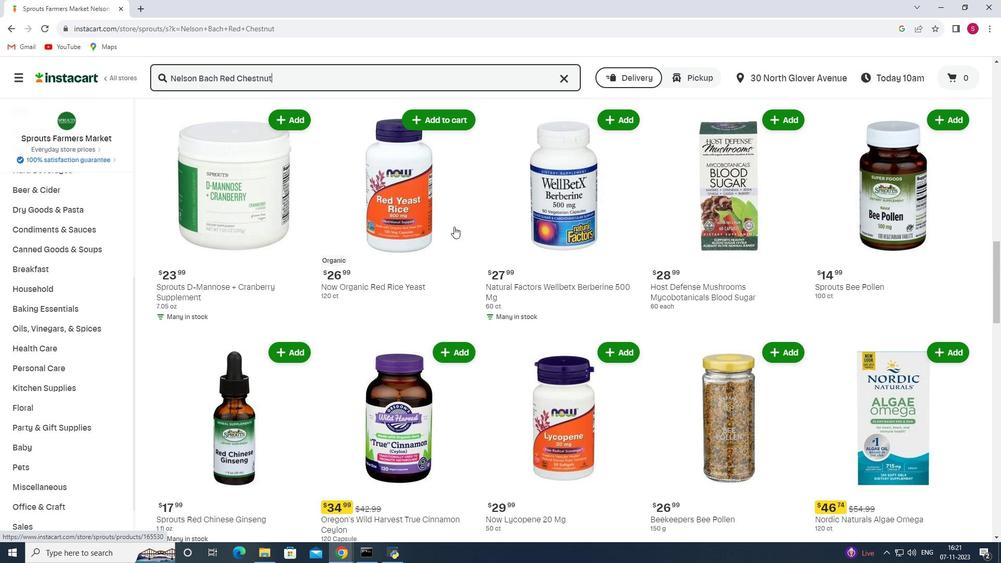 
Action: Mouse scrolled (454, 226) with delta (0, 0)
Screenshot: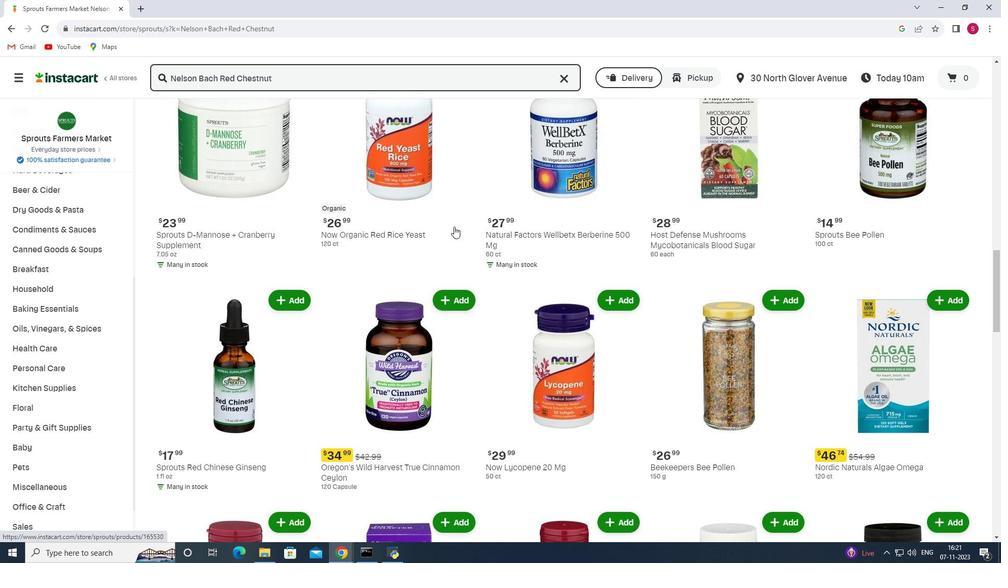 
Action: Mouse moved to (454, 227)
Screenshot: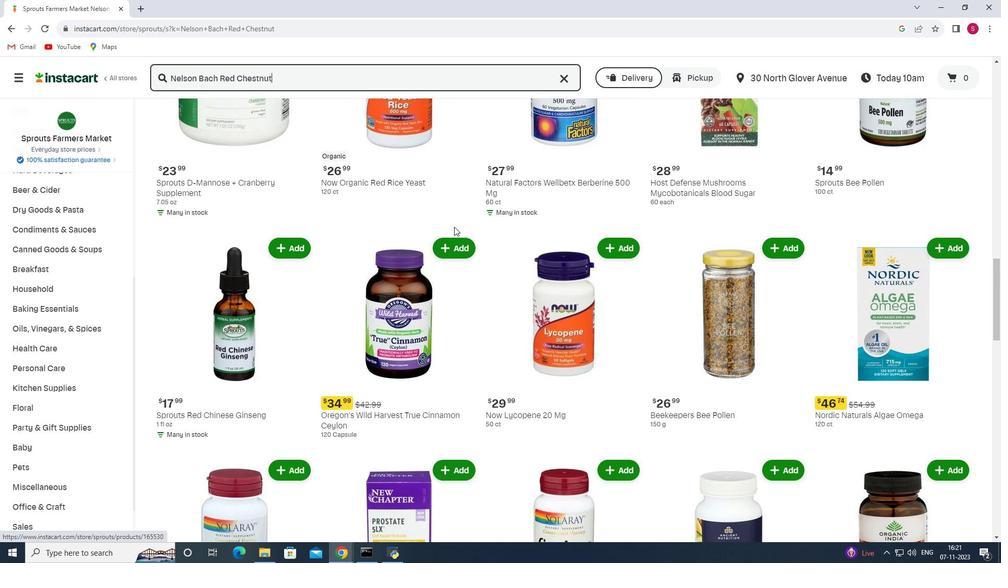 
Action: Mouse scrolled (454, 226) with delta (0, 0)
Screenshot: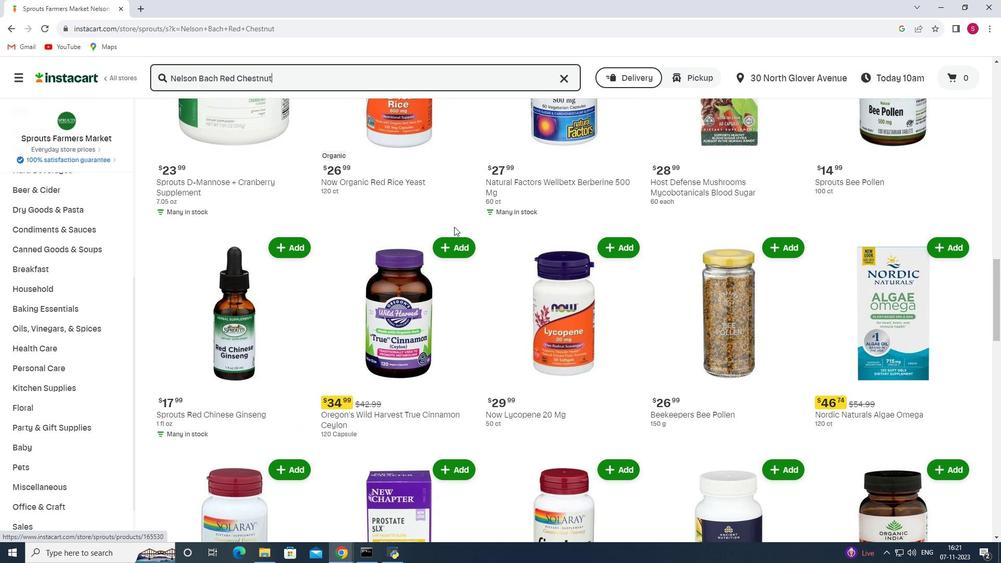 
Action: Mouse scrolled (454, 226) with delta (0, 0)
Screenshot: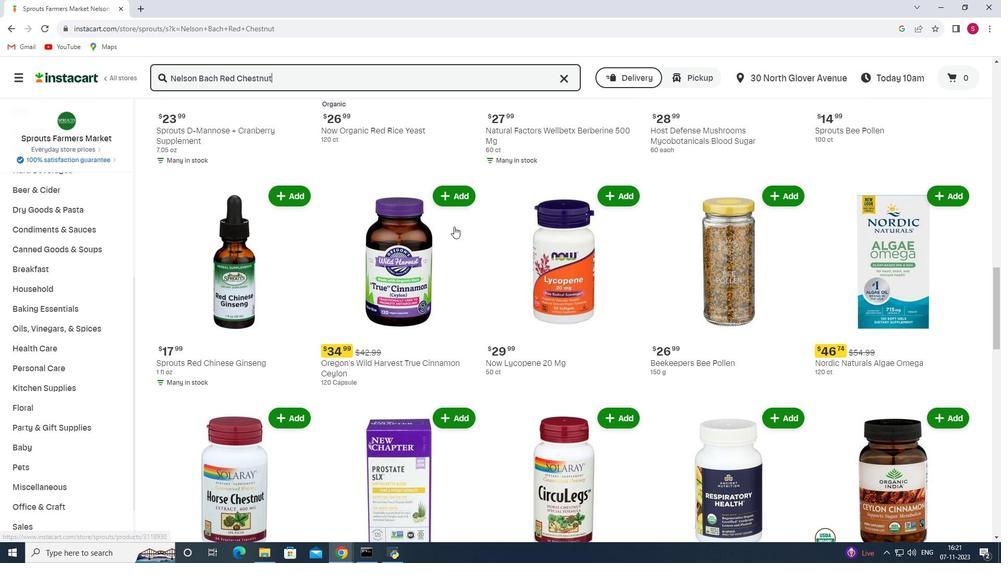 
Action: Mouse scrolled (454, 226) with delta (0, 0)
Screenshot: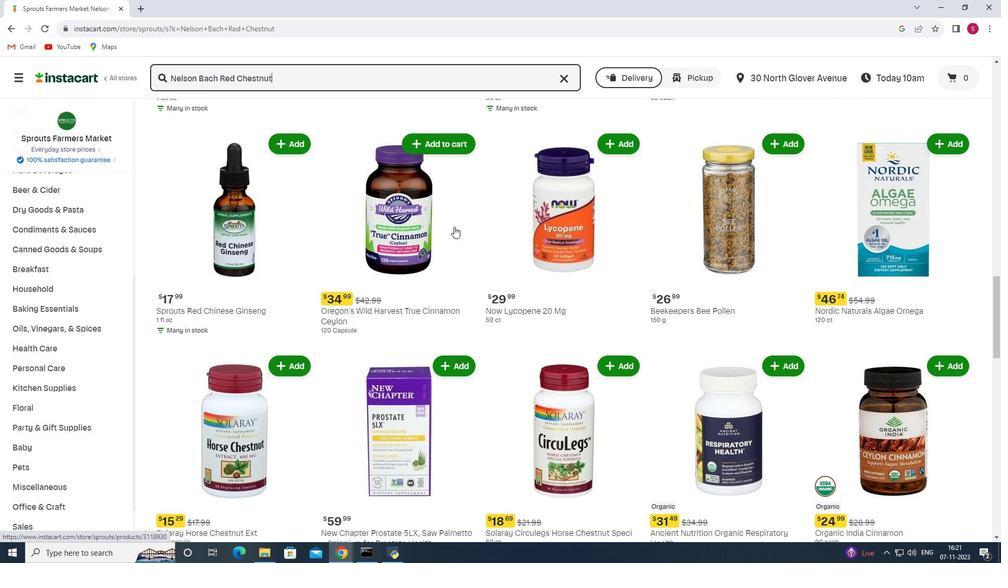 
Action: Mouse scrolled (454, 226) with delta (0, 0)
Screenshot: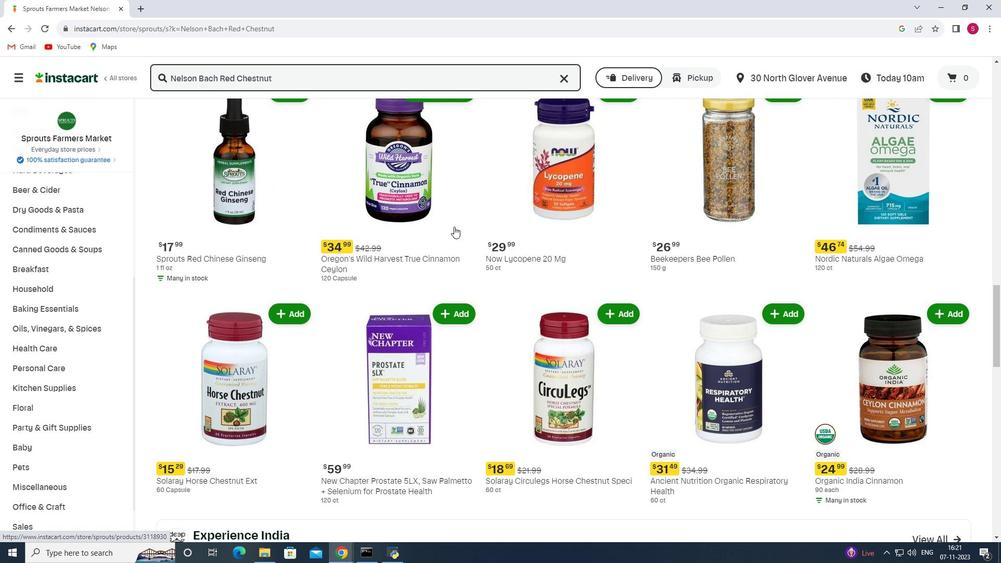 
Action: Mouse scrolled (454, 226) with delta (0, 0)
Screenshot: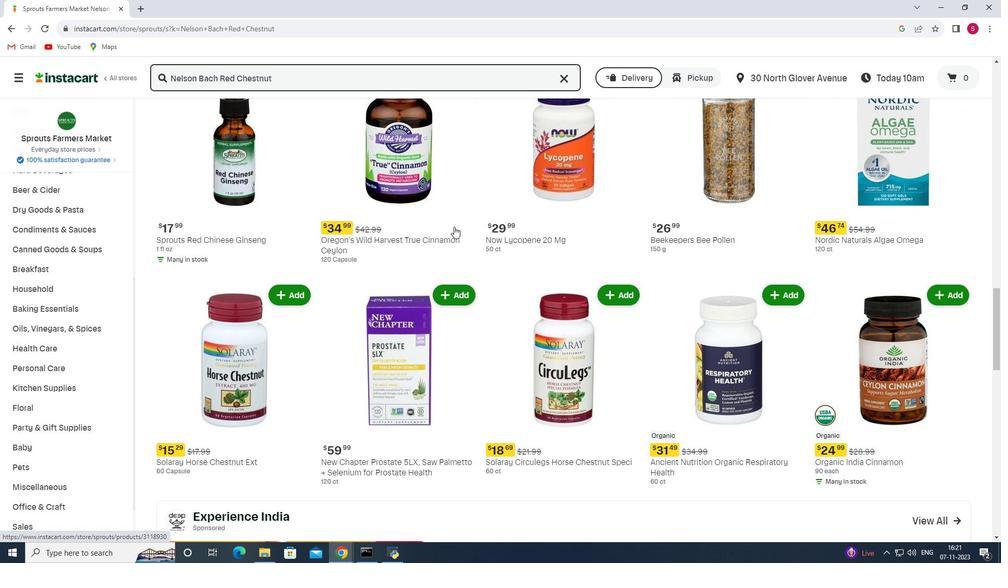 
Action: Mouse scrolled (454, 226) with delta (0, 0)
Screenshot: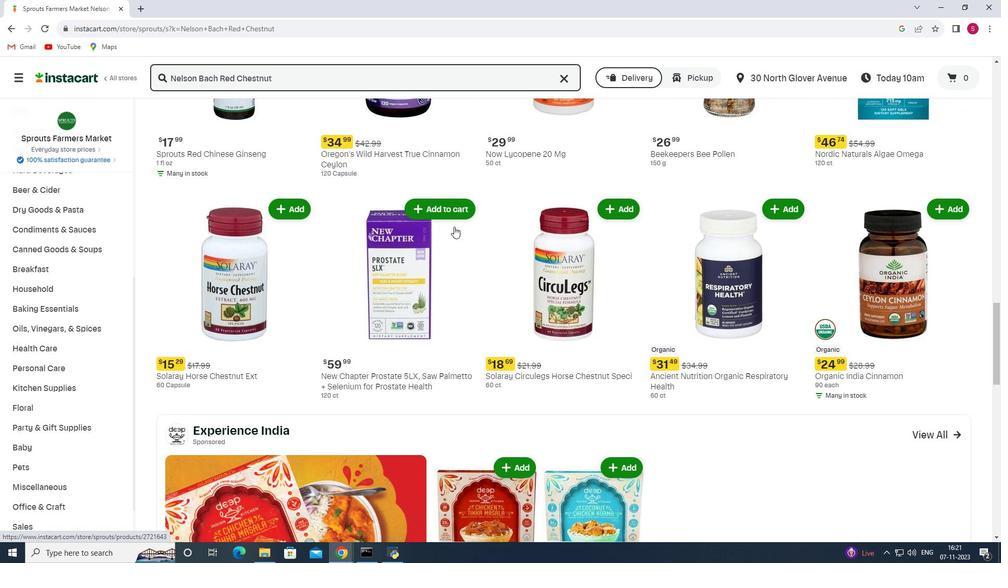 
Action: Mouse moved to (458, 228)
Screenshot: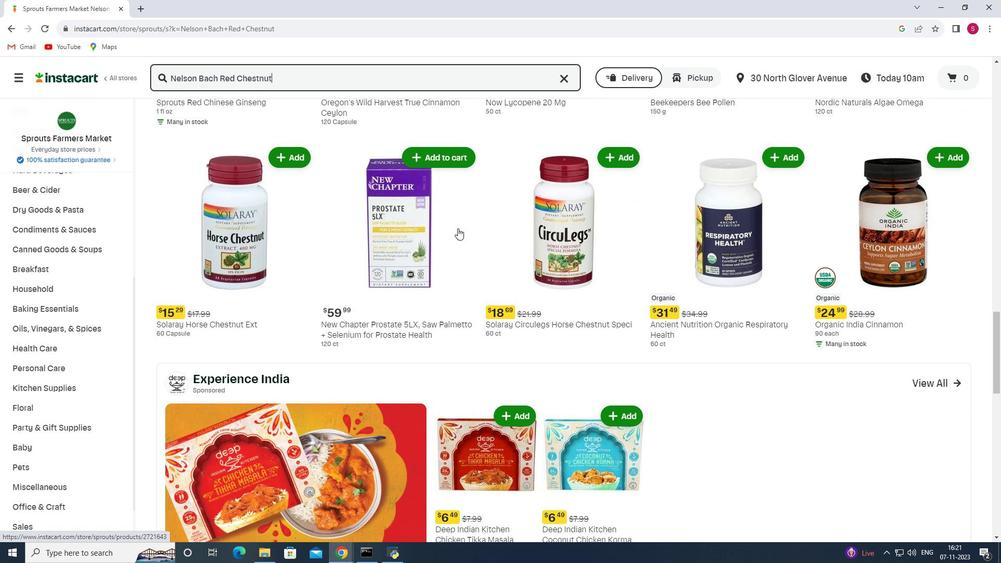 
Action: Mouse scrolled (458, 228) with delta (0, 0)
Screenshot: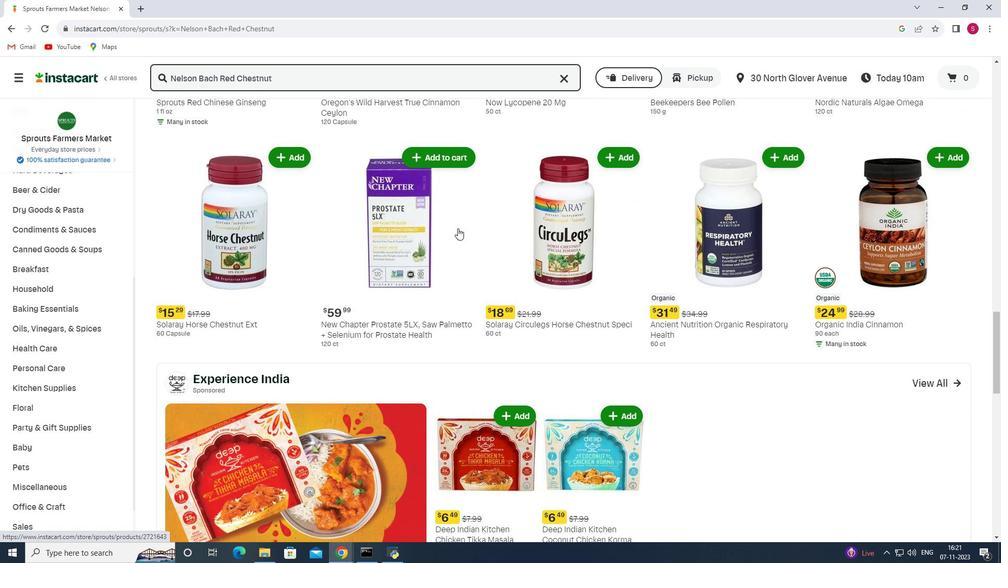 
Action: Mouse moved to (459, 227)
Screenshot: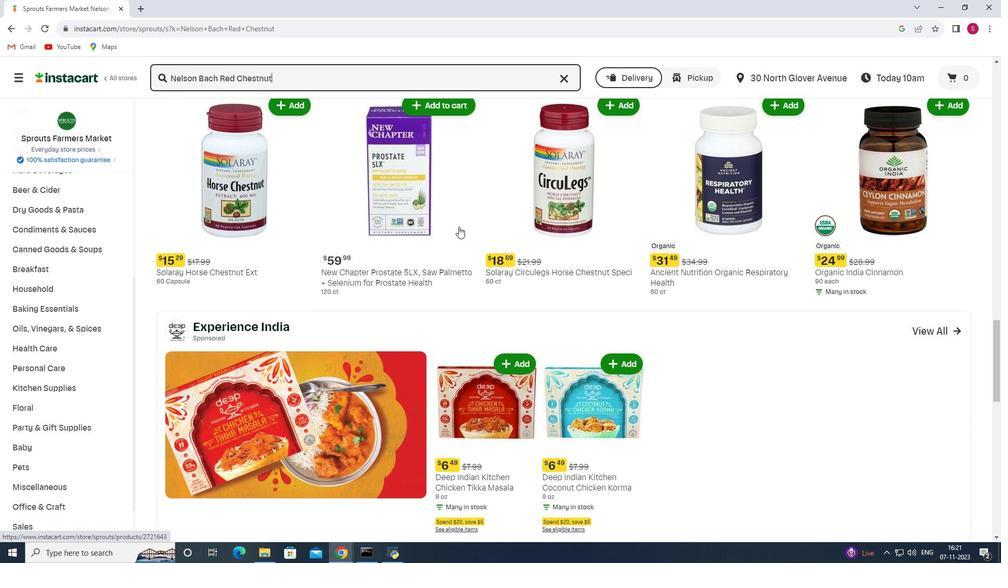 
Action: Mouse scrolled (459, 226) with delta (0, 0)
Screenshot: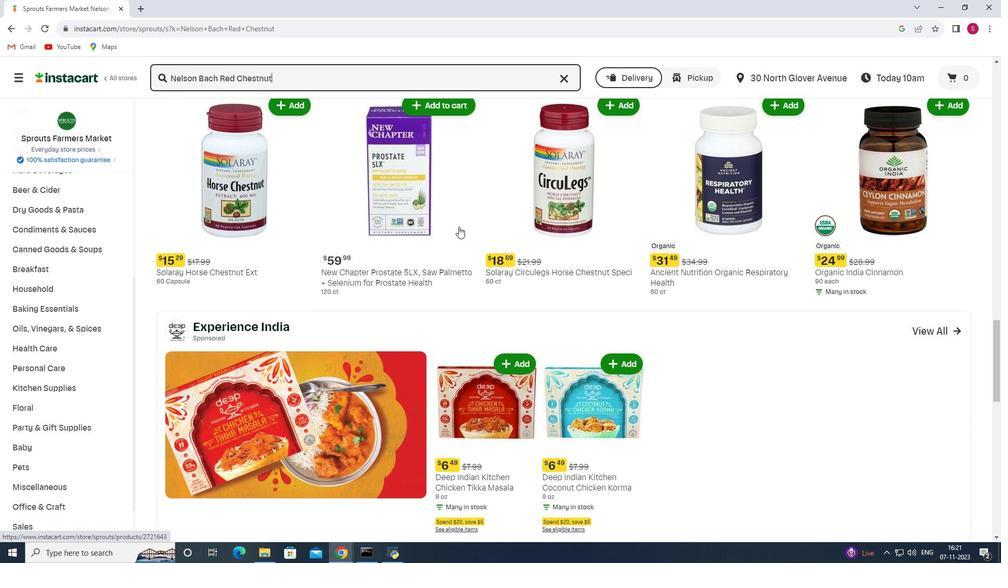 
Action: Mouse scrolled (459, 226) with delta (0, 0)
Screenshot: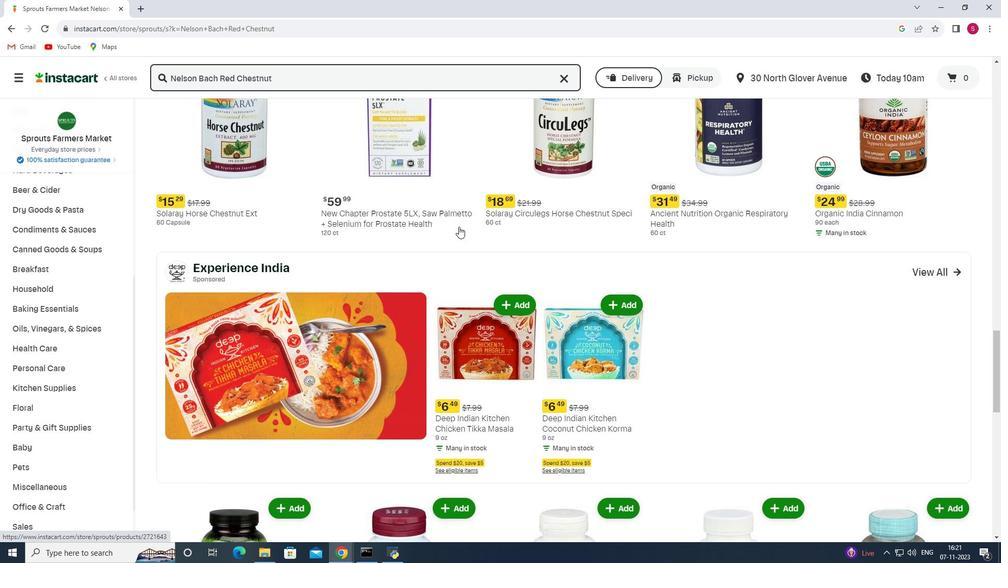 
Action: Mouse scrolled (459, 226) with delta (0, 0)
Screenshot: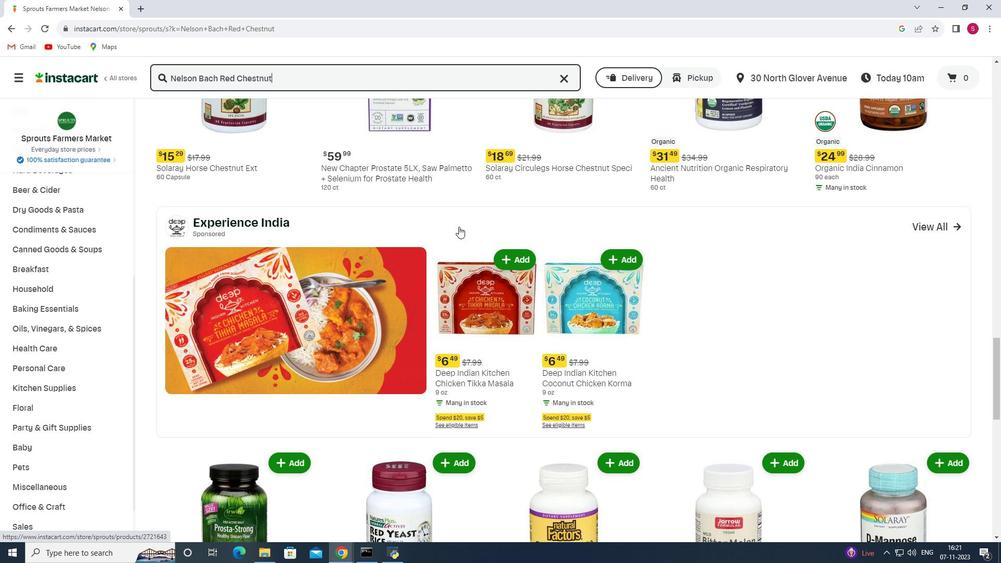 
Action: Mouse scrolled (459, 226) with delta (0, 0)
Screenshot: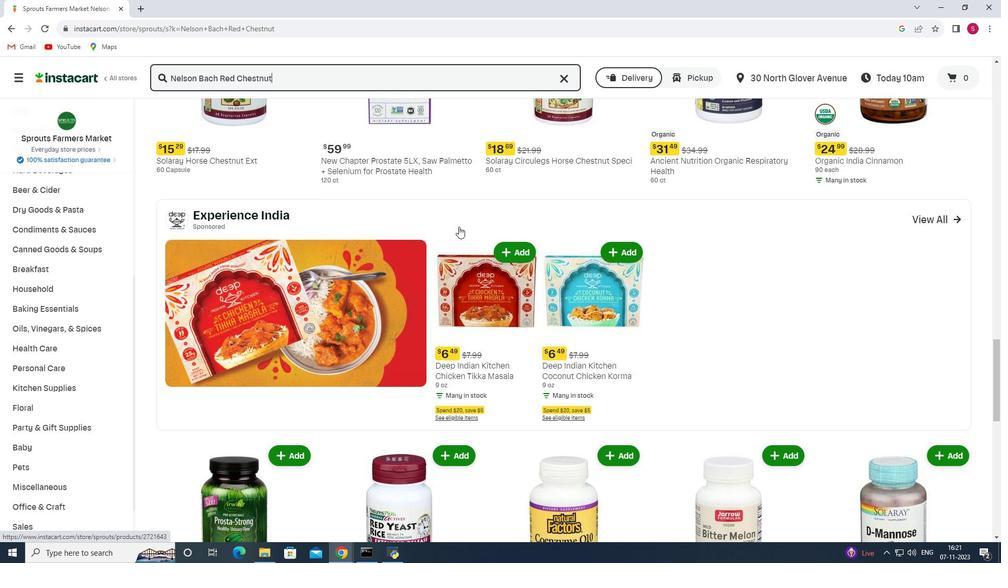 
Action: Mouse scrolled (459, 226) with delta (0, 0)
Screenshot: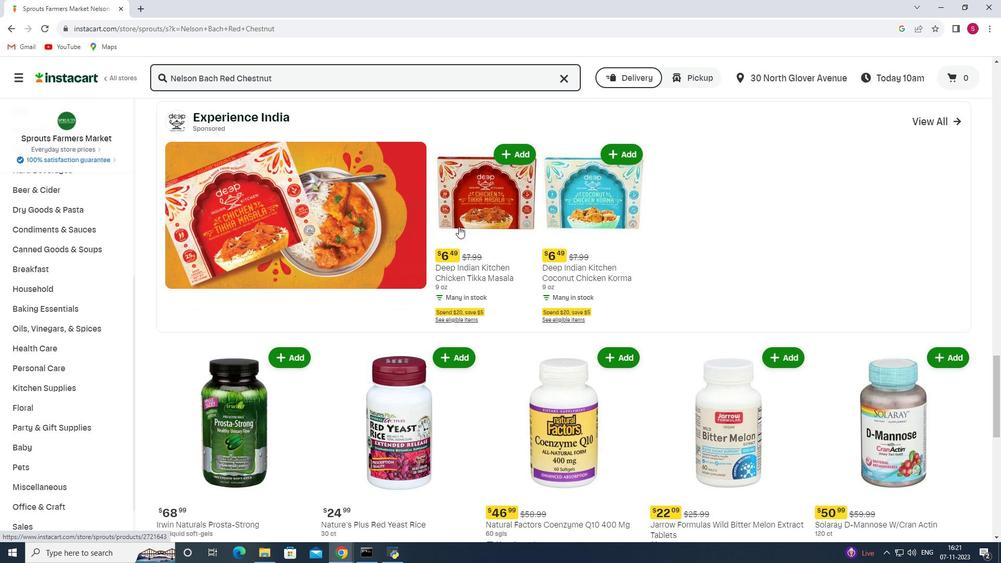 
Action: Mouse scrolled (459, 226) with delta (0, 0)
Screenshot: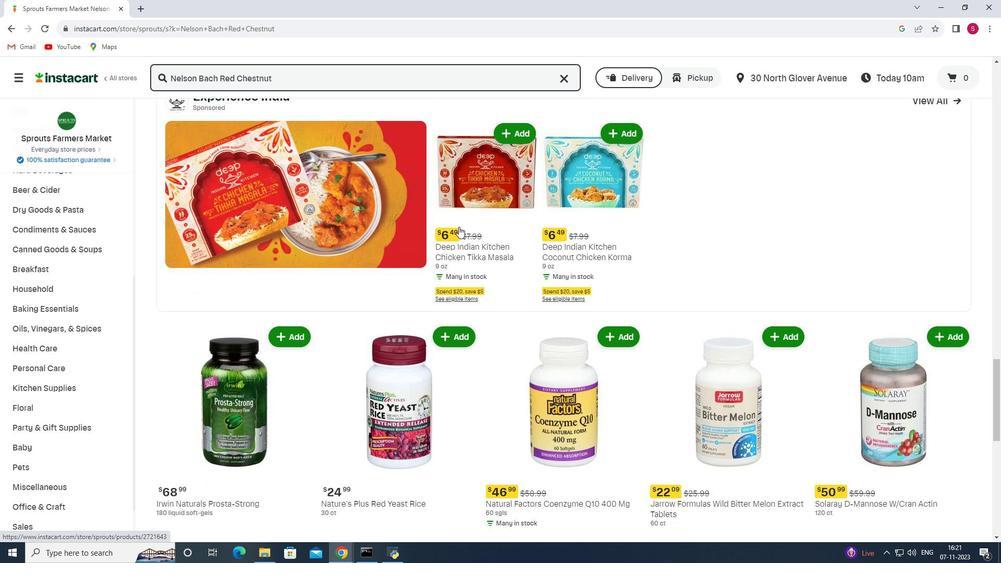 
Action: Mouse scrolled (459, 226) with delta (0, 0)
Screenshot: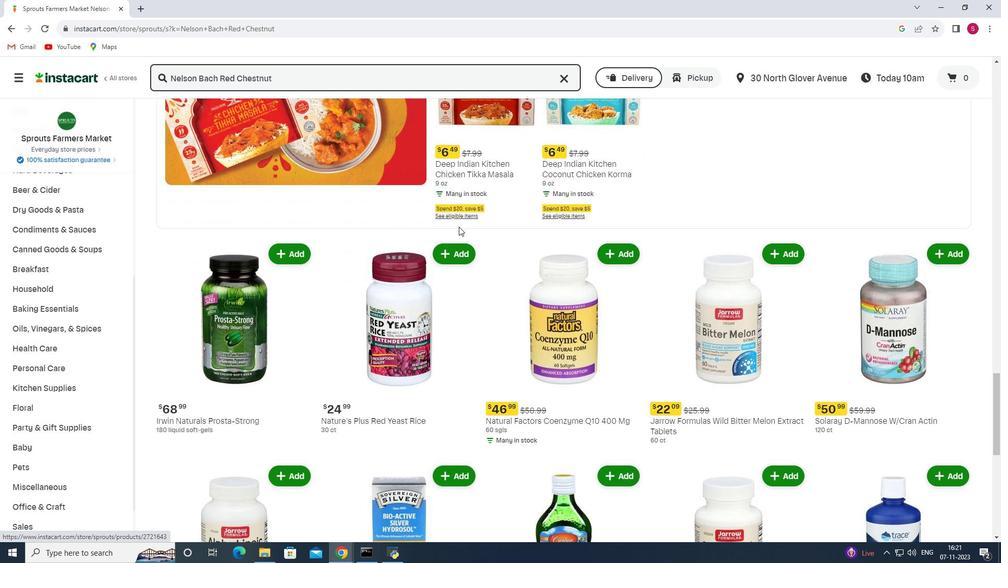 
Action: Mouse scrolled (459, 226) with delta (0, 0)
Screenshot: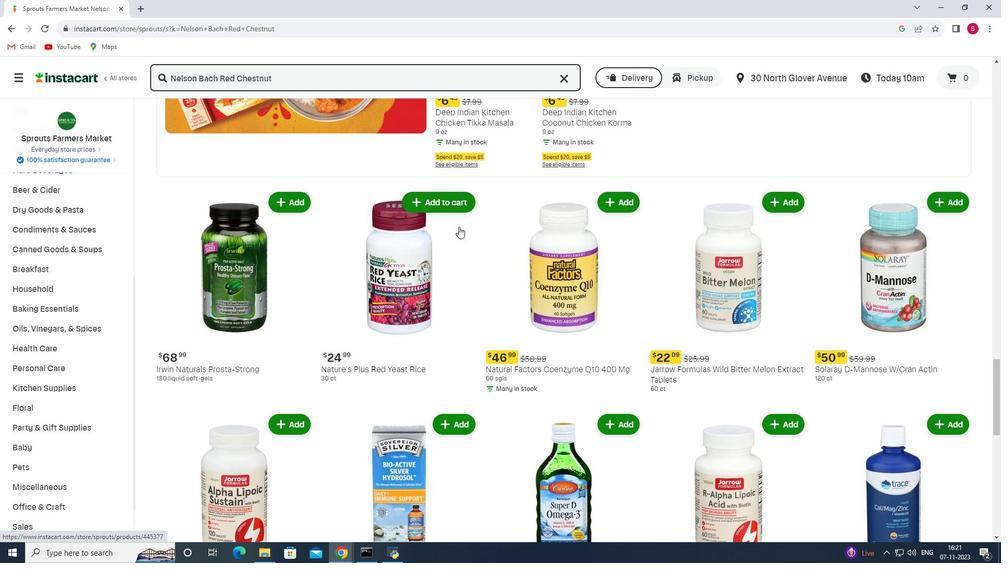 
Action: Mouse moved to (459, 225)
Screenshot: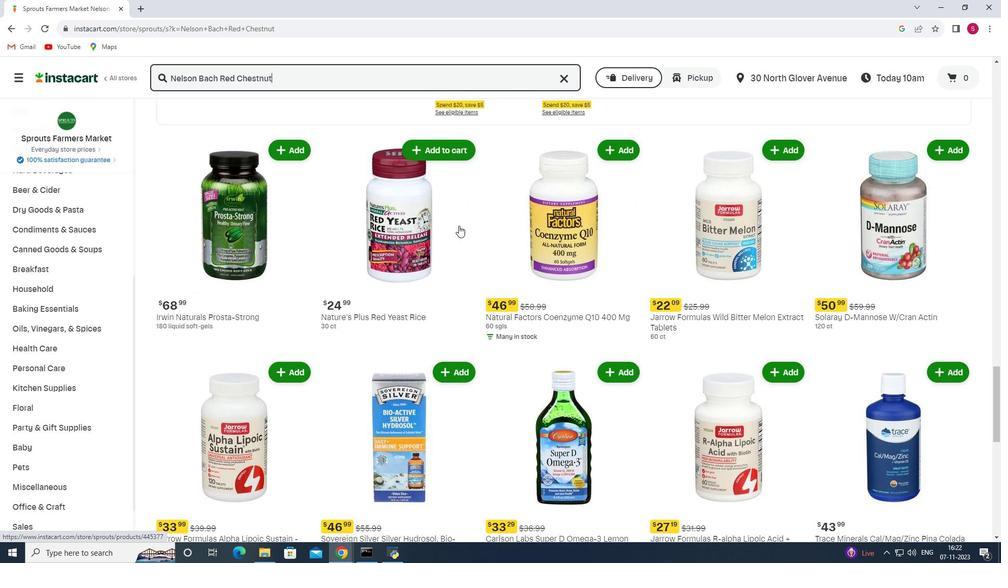 
Action: Mouse scrolled (459, 225) with delta (0, 0)
Screenshot: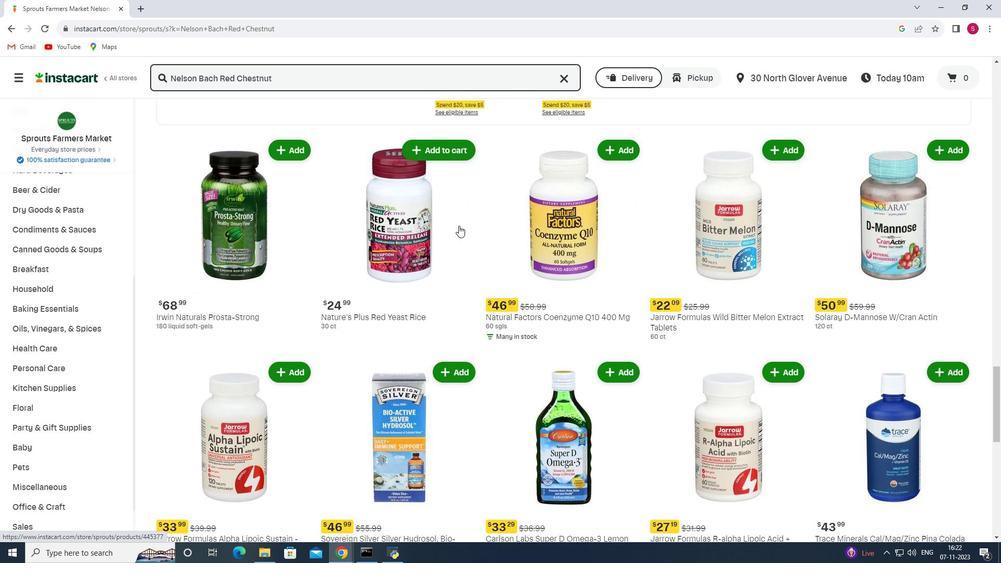 
Action: Mouse moved to (459, 228)
Screenshot: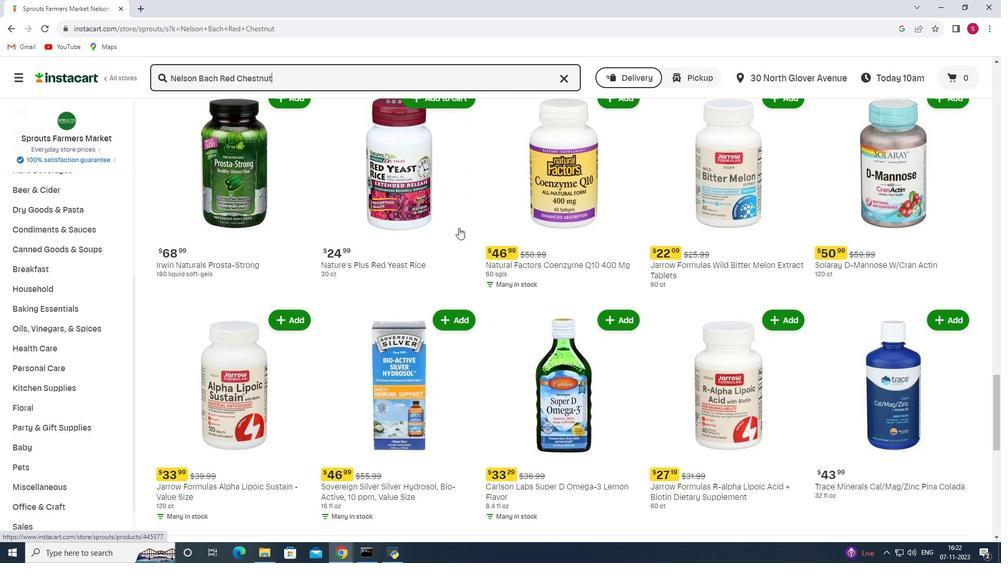 
Action: Mouse scrolled (459, 227) with delta (0, 0)
Screenshot: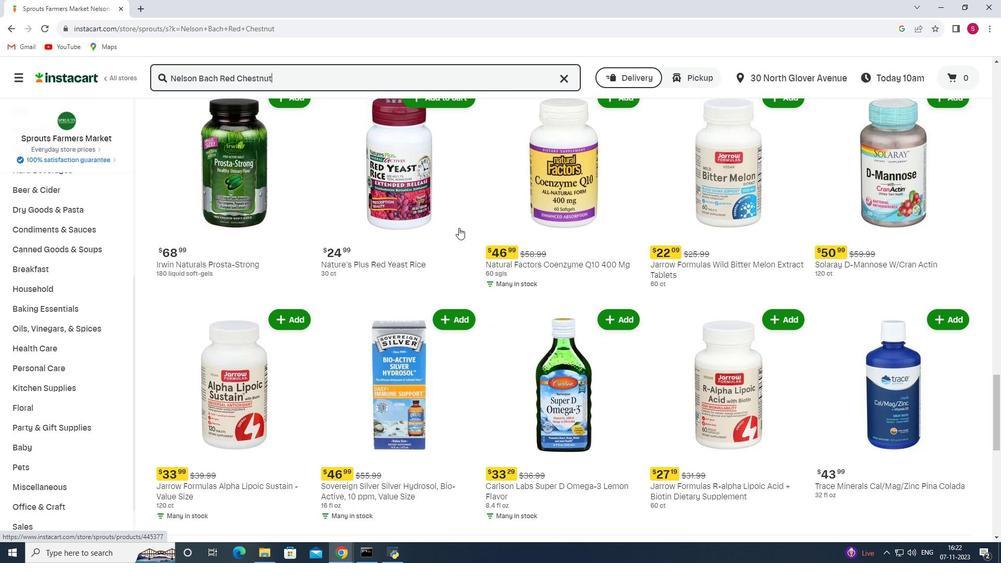 
Action: Mouse scrolled (459, 227) with delta (0, 0)
Screenshot: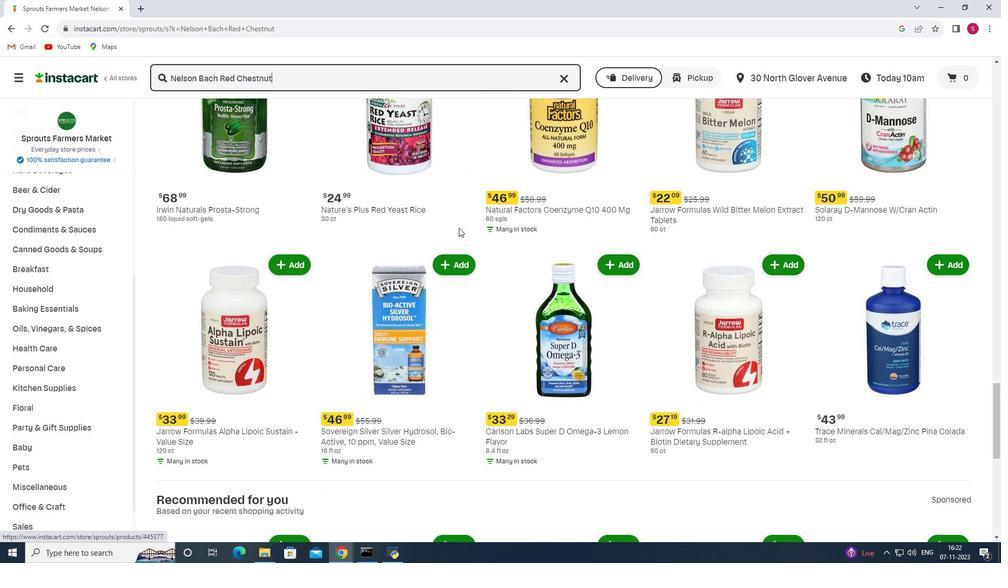 
Action: Mouse moved to (460, 228)
Screenshot: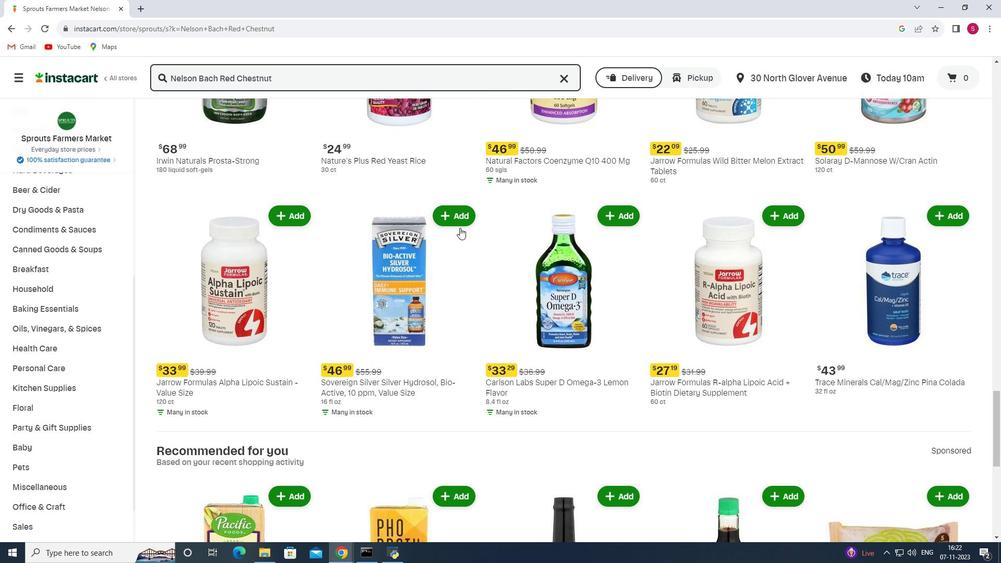 
Action: Mouse scrolled (460, 227) with delta (0, 0)
Screenshot: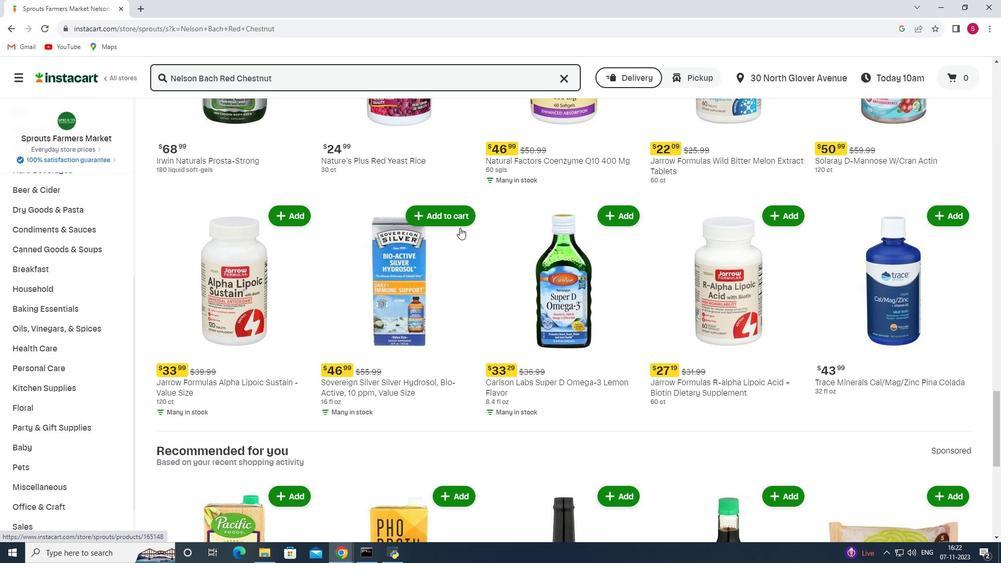 
Action: Mouse moved to (461, 228)
Screenshot: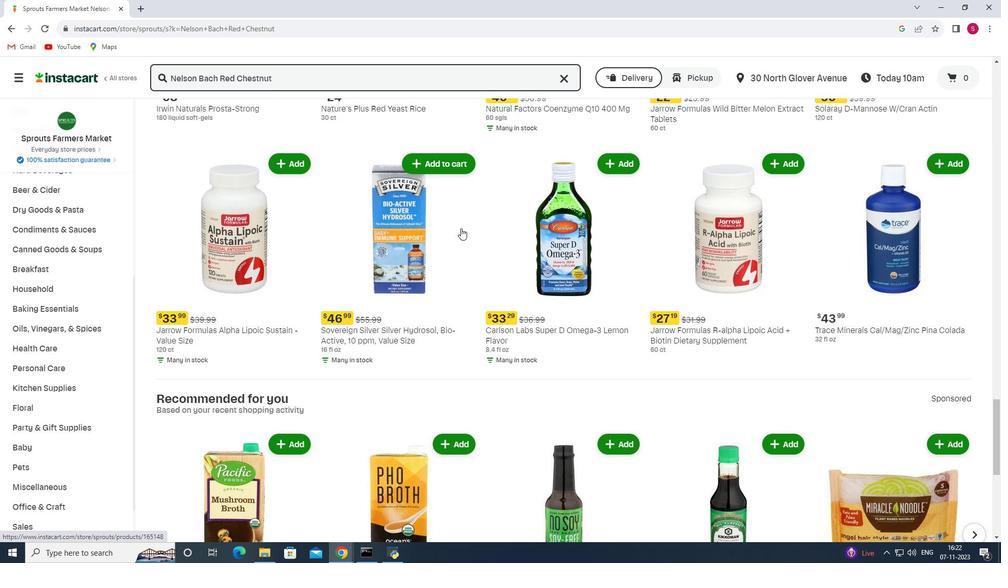 
Action: Mouse scrolled (461, 228) with delta (0, 0)
Screenshot: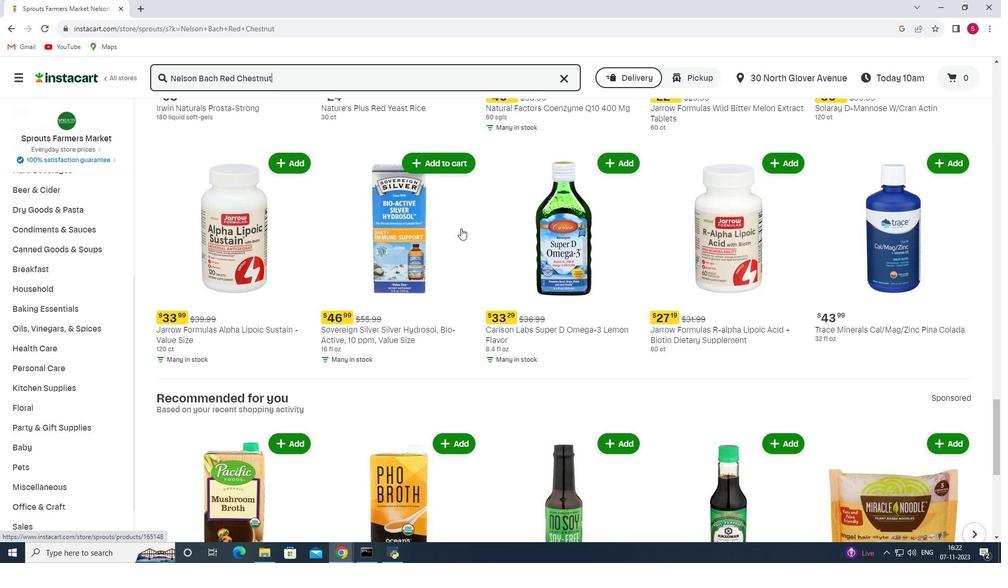 
Action: Mouse moved to (494, 215)
Screenshot: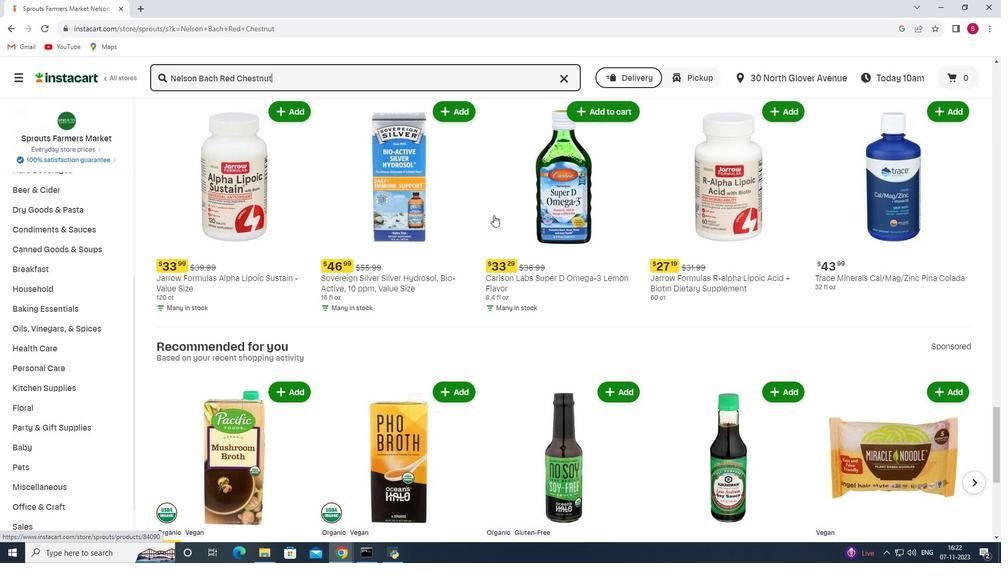 
Action: Mouse scrolled (494, 214) with delta (0, 0)
Screenshot: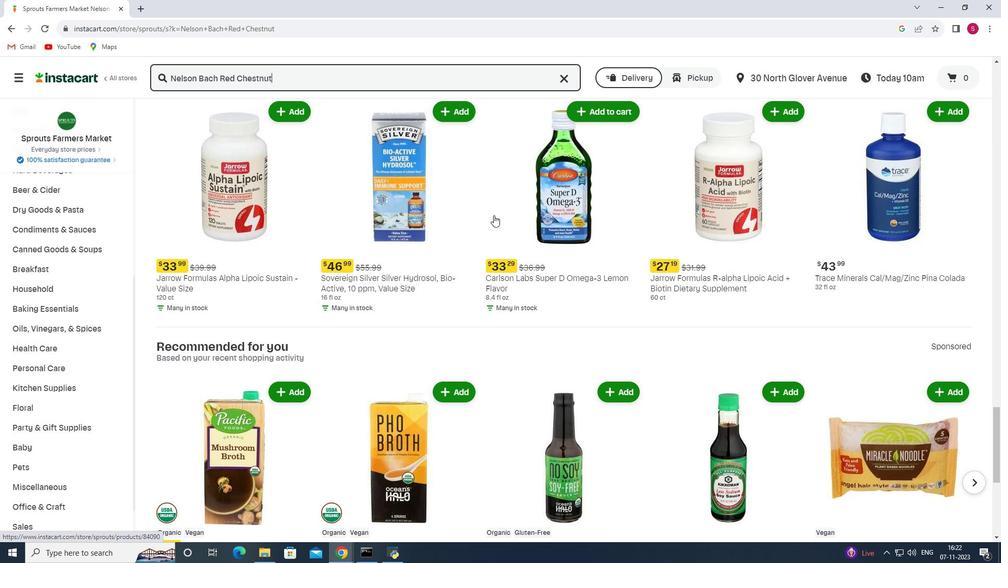 
Action: Mouse scrolled (494, 214) with delta (0, 0)
Screenshot: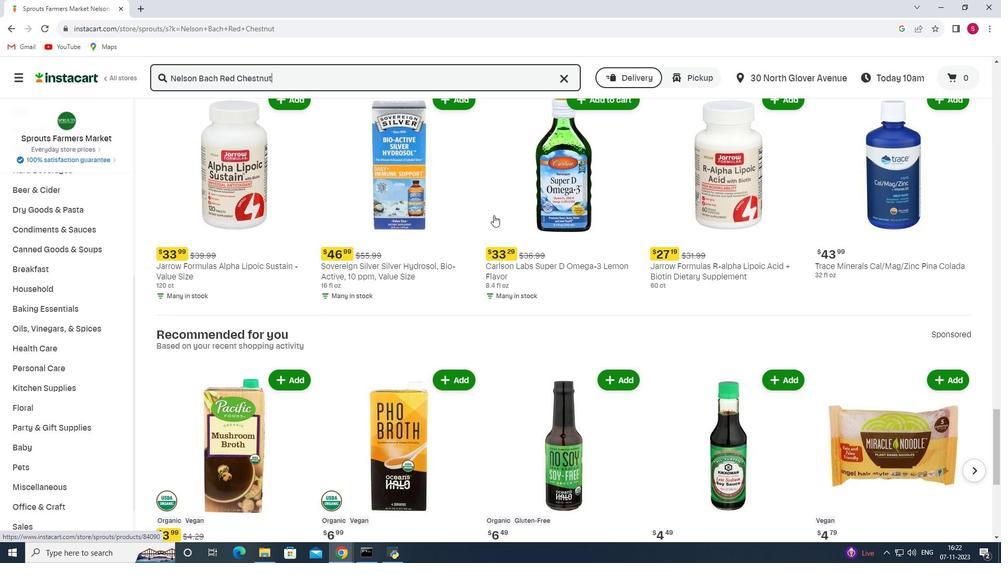 
Action: Mouse moved to (496, 217)
Screenshot: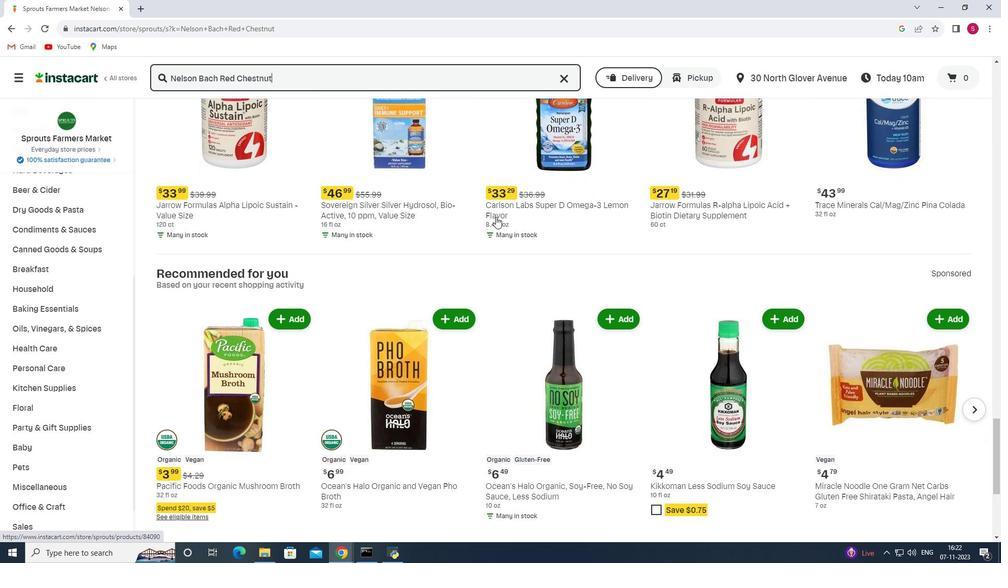 
Action: Mouse scrolled (496, 216) with delta (0, 0)
Screenshot: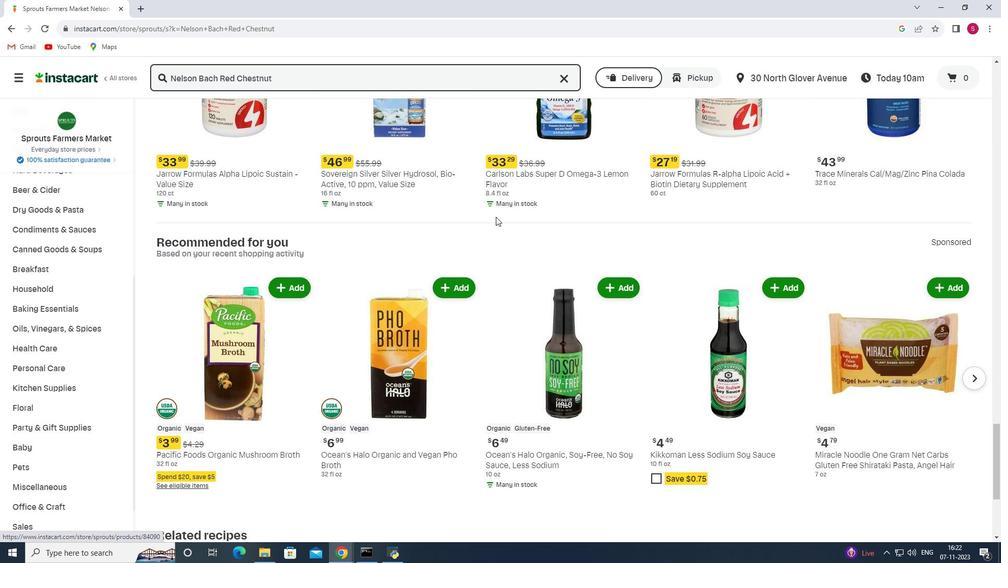 
Action: Mouse moved to (512, 221)
Screenshot: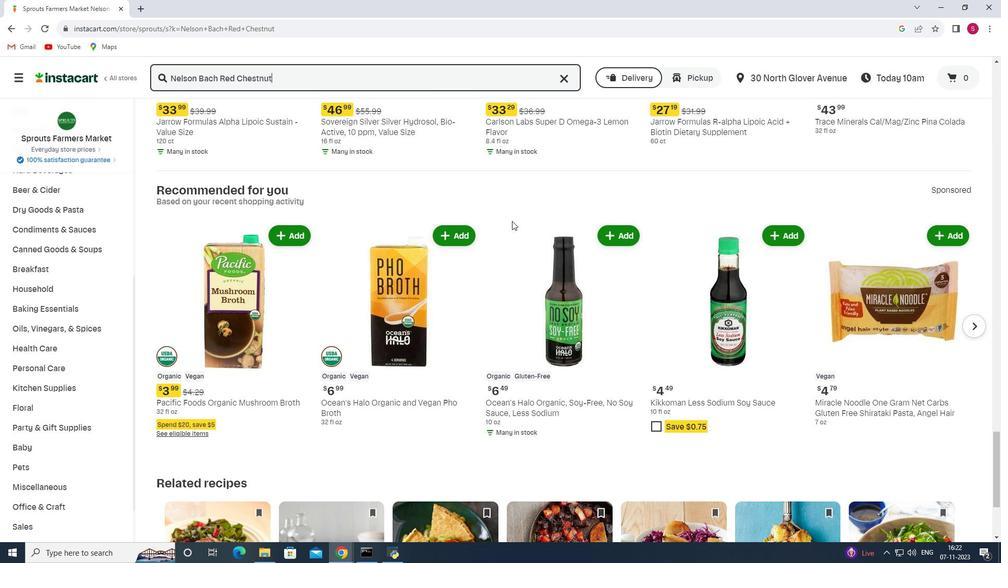 
Action: Mouse scrolled (512, 220) with delta (0, 0)
Screenshot: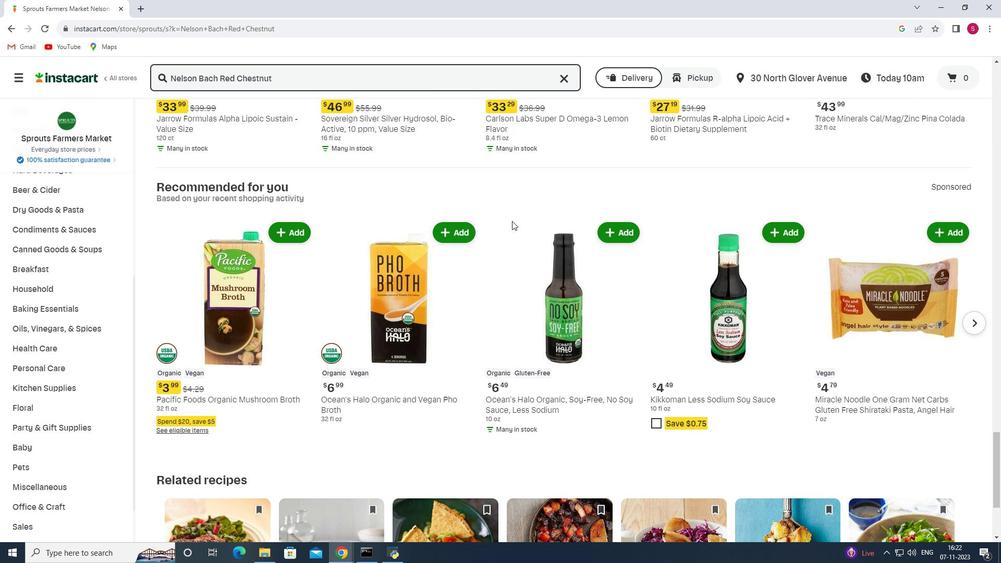 
Action: Mouse moved to (512, 221)
Screenshot: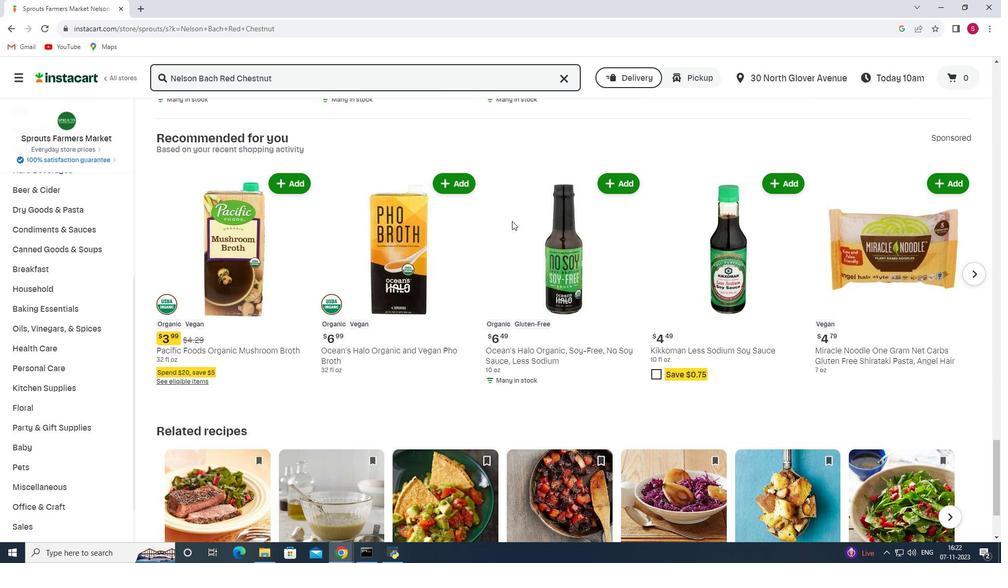 
Action: Mouse scrolled (512, 220) with delta (0, 0)
Screenshot: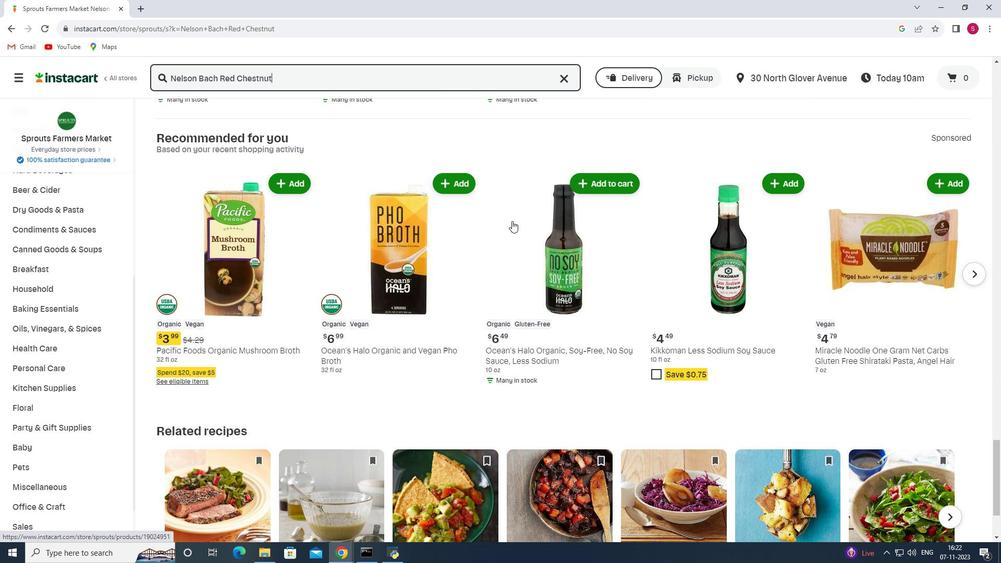 
Action: Mouse scrolled (512, 220) with delta (0, 0)
Screenshot: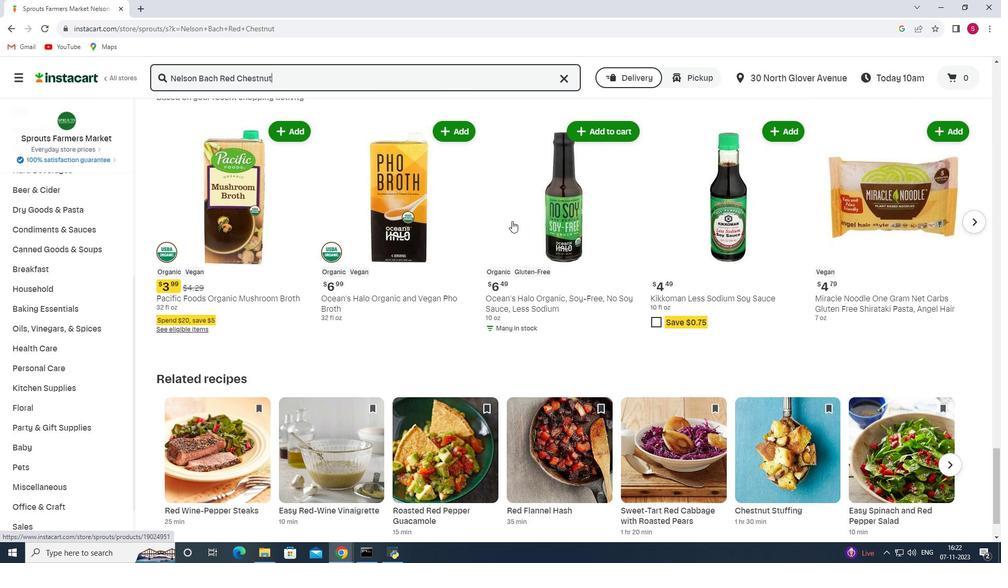 
Action: Mouse scrolled (512, 220) with delta (0, 0)
Screenshot: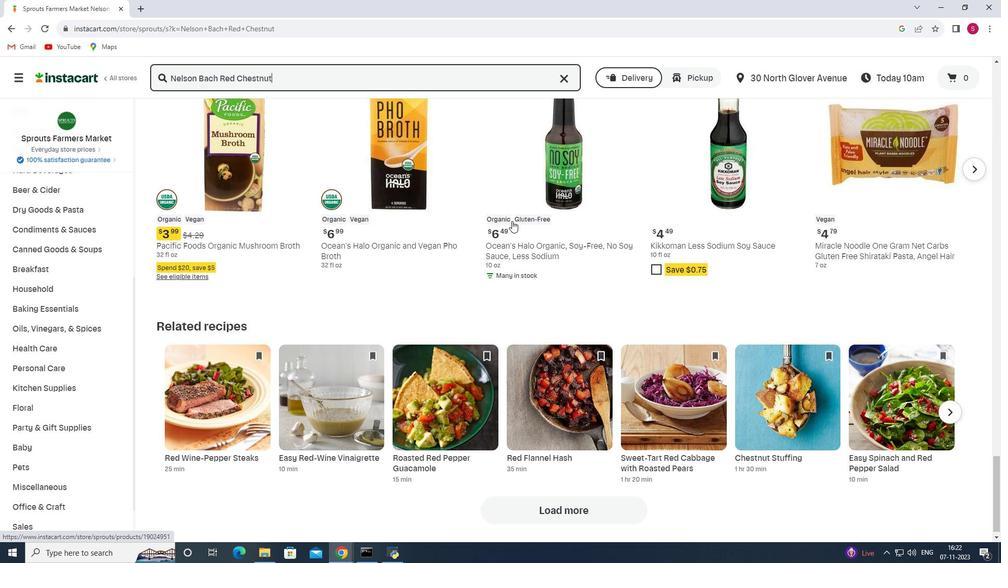 
Action: Mouse scrolled (512, 220) with delta (0, 0)
Screenshot: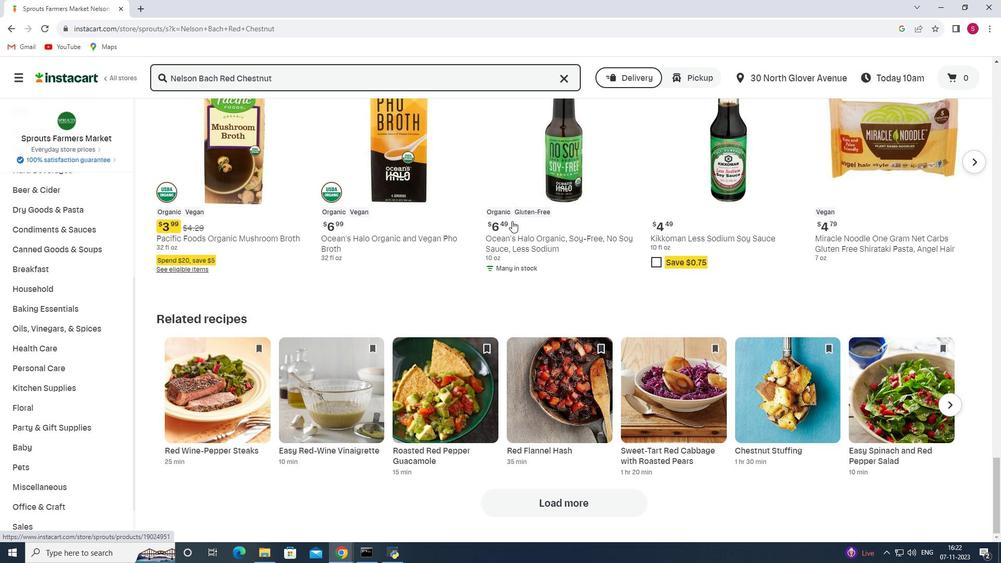 
Action: Mouse moved to (455, 210)
Screenshot: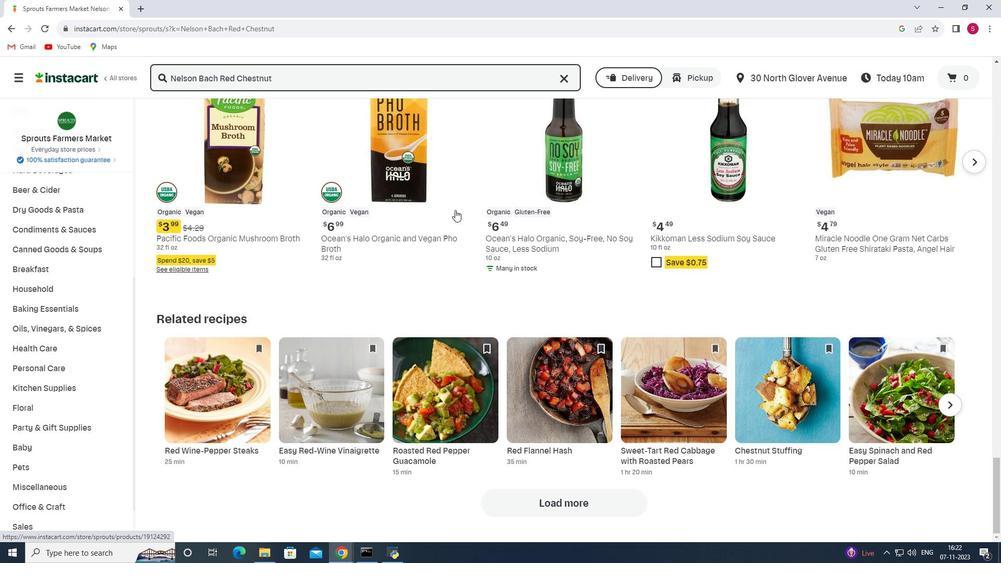 
